 Task: Create new invoice with Date Opened :15-Apr-23, Select Customer: Masala Wok Indian + Asian Fare, Terms: Payment Term 1. Make invoice entry for item-1 with Date: 15-Apr-23, Description: Hersheys Cookies n Creme King Size, Action: Material, Income Account: Income:Sales, Quantity: 8, Unit Price: 6.8, Discount %: 6. Make entry for item-2 with Date: 15-Apr-23, Description: Nongshim Beef Noodle Bowl_x000D_
, Action: Material, Income Account: Income:Sales, Quantity: 1, Unit Price: 20.3, Discount %: 9. Make entry for item-3 with Date: 15-Apr-23, Description: Grandmas Chunky Chocolate Chip Cookie_x000D_
, Action: Material, Income Account: Income:Sales, Quantity: 1, Unit Price: 21.3, Discount %: 11. Write Notes: Looking forward to serving you again.. Post Invoice with Post Date: 15-Apr-23, Post to Accounts: Assets:Accounts Receivable. Pay / Process Payment with Transaction Date: 15-May-23, Amount: 88.566, Transfer Account: Checking Account. Print Invoice, display notes by going to Option, then go to Display Tab and check Invoice Notes.
Action: Mouse moved to (143, 75)
Screenshot: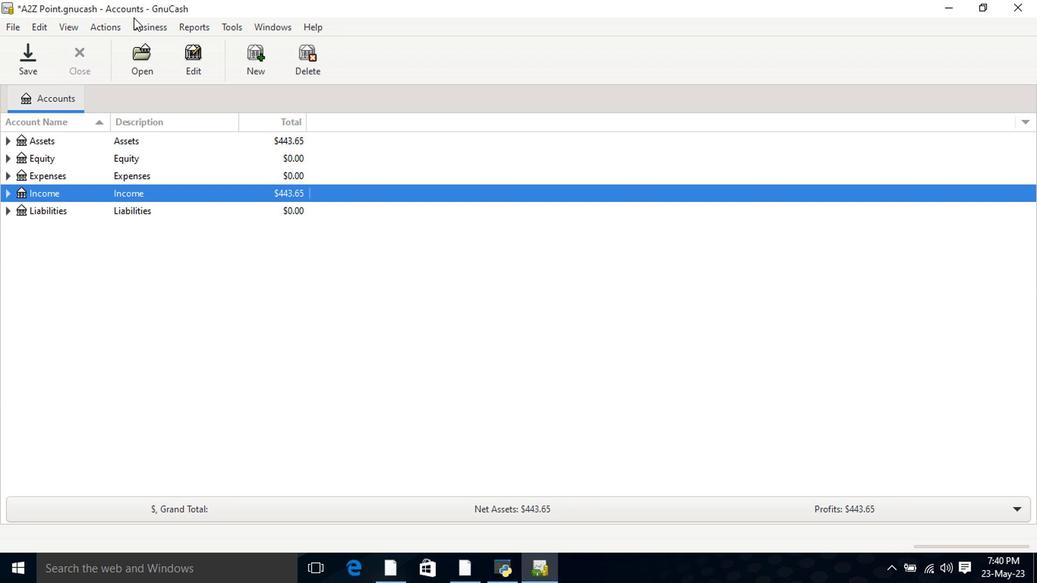 
Action: Mouse pressed left at (143, 75)
Screenshot: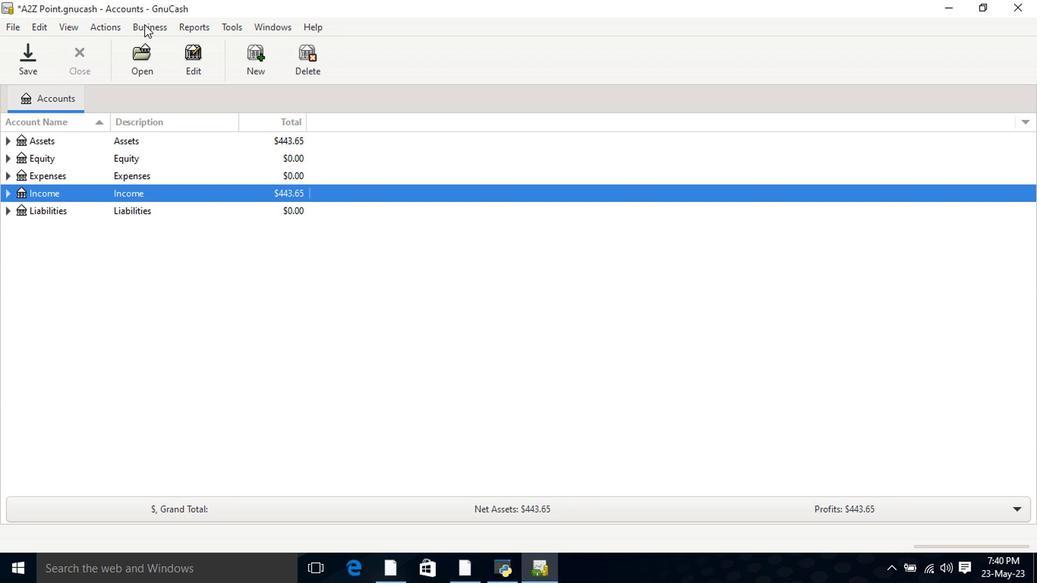 
Action: Mouse moved to (355, 145)
Screenshot: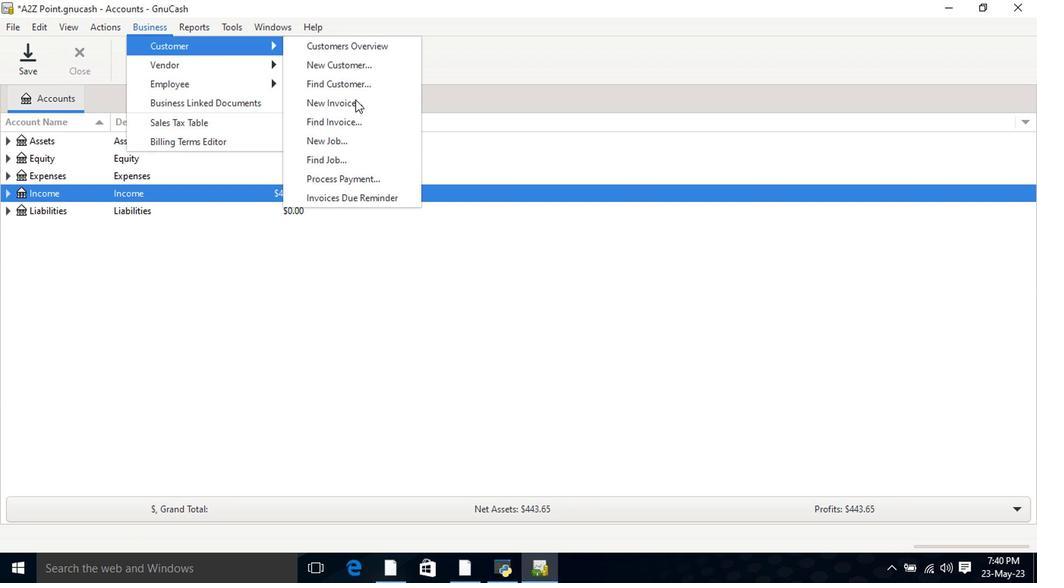 
Action: Mouse pressed left at (355, 145)
Screenshot: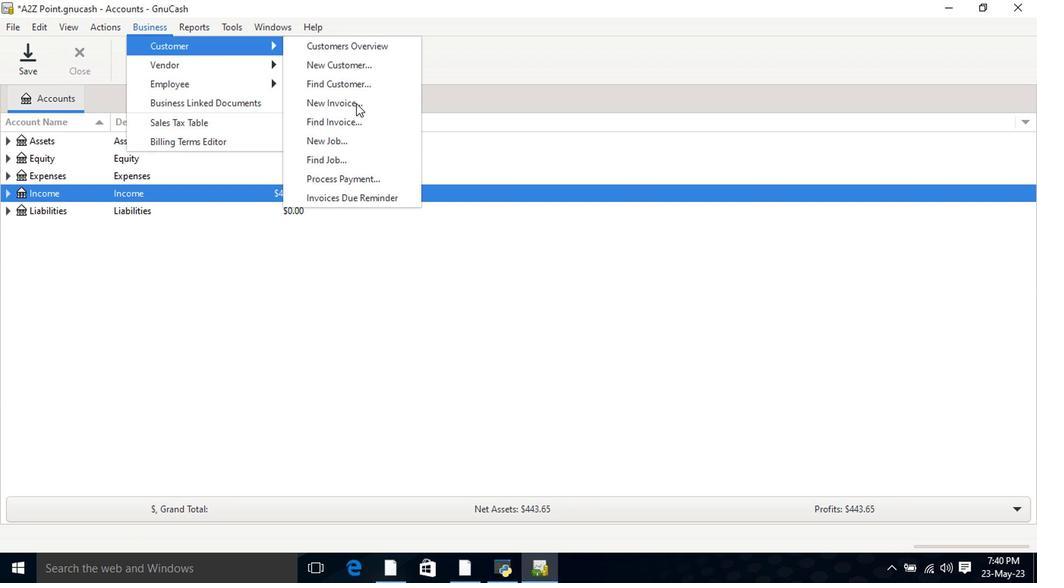 
Action: Mouse moved to (618, 251)
Screenshot: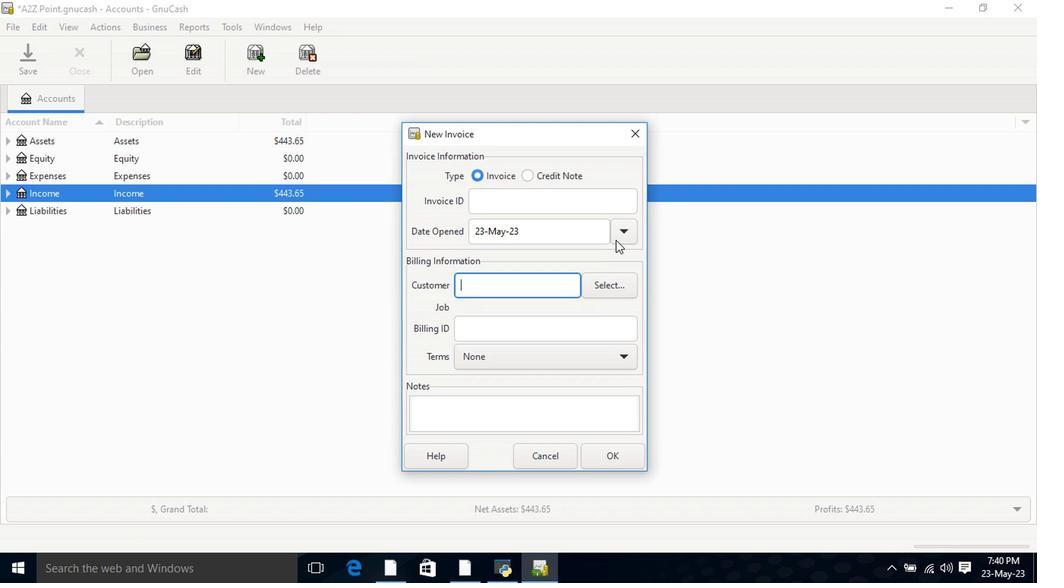 
Action: Mouse pressed left at (618, 251)
Screenshot: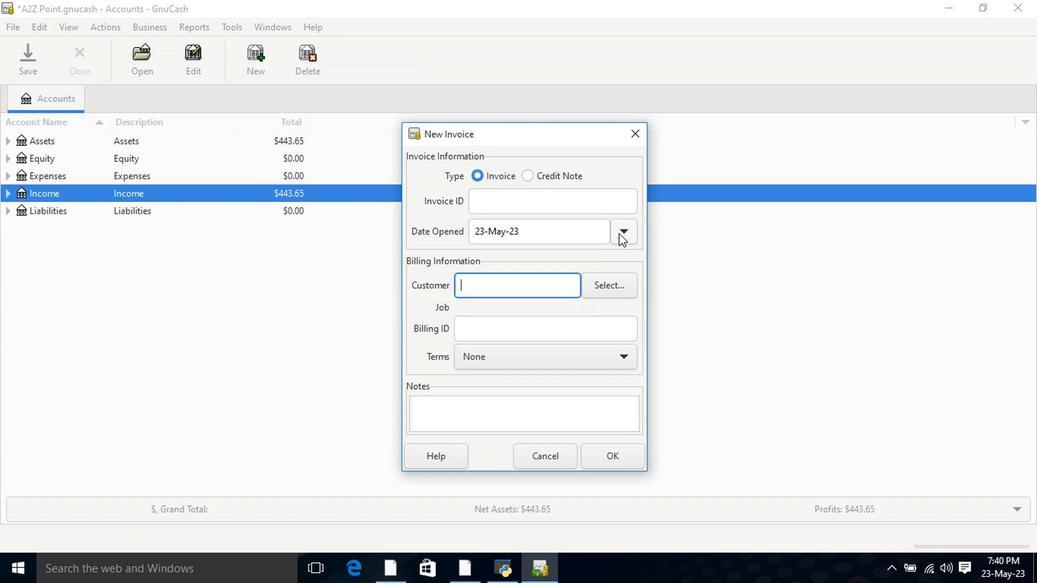
Action: Mouse moved to (506, 265)
Screenshot: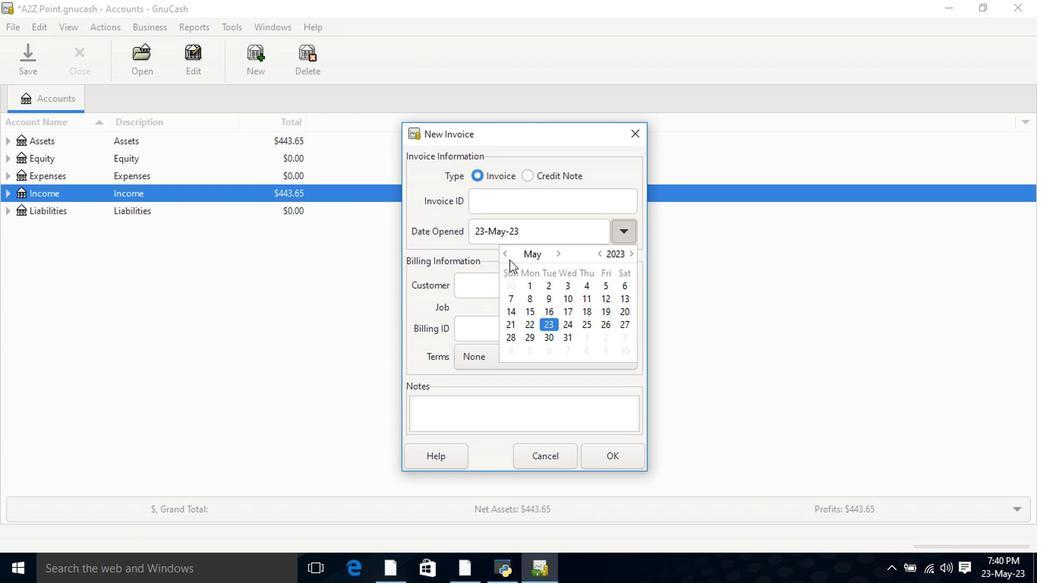 
Action: Mouse pressed left at (506, 265)
Screenshot: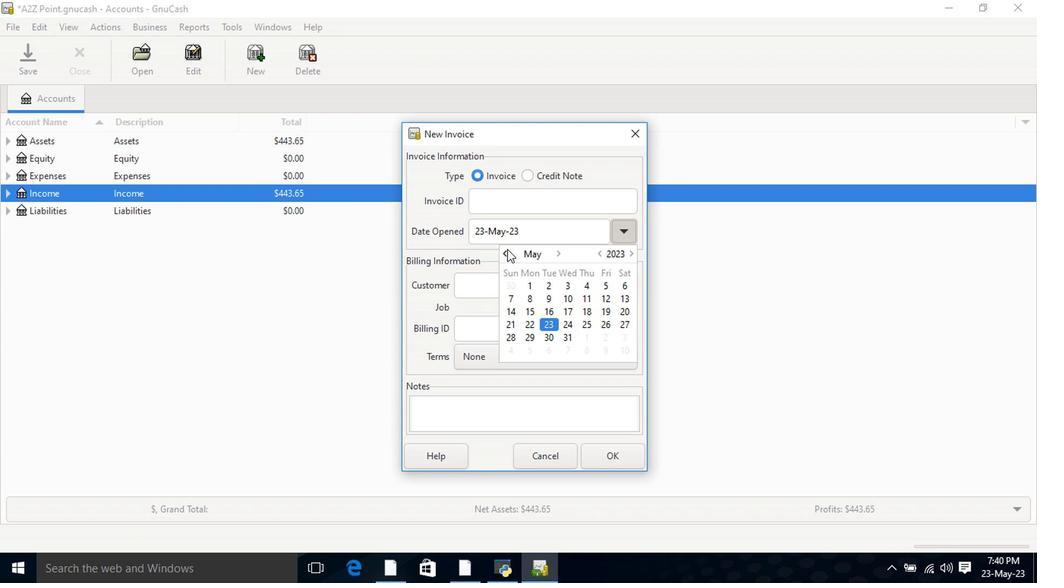 
Action: Mouse moved to (628, 314)
Screenshot: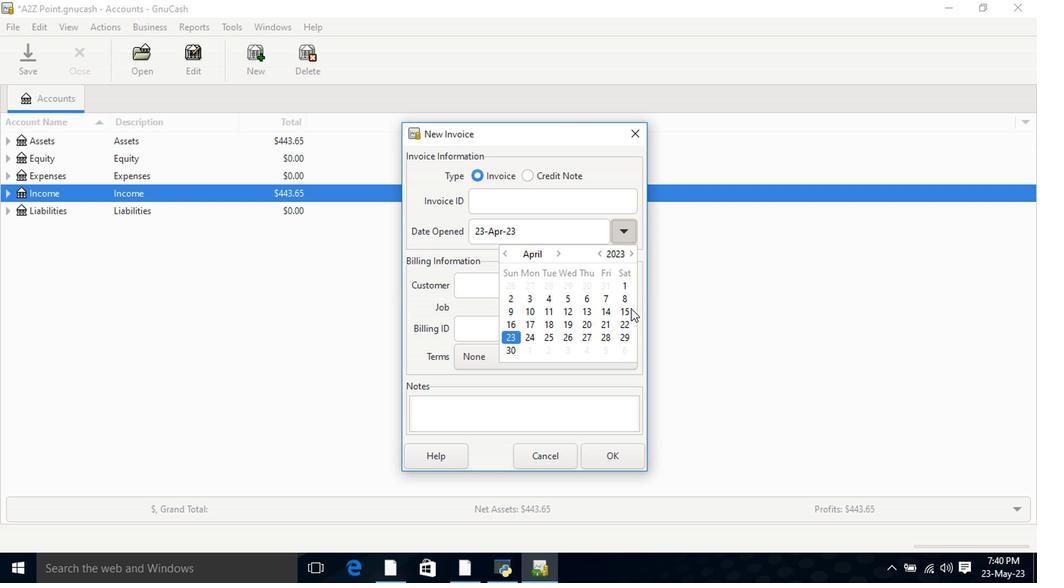
Action: Mouse pressed left at (628, 314)
Screenshot: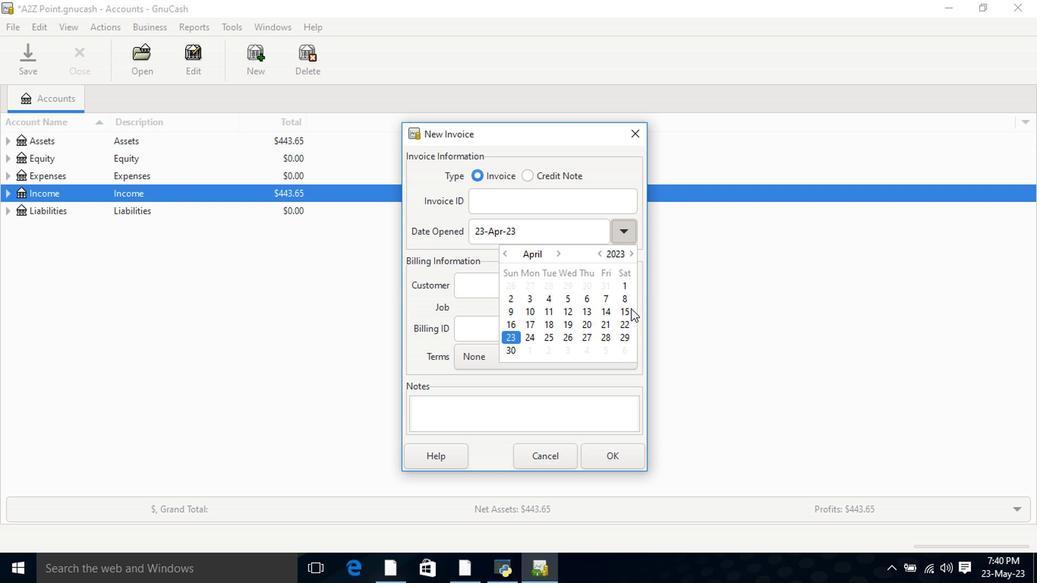 
Action: Mouse pressed left at (628, 314)
Screenshot: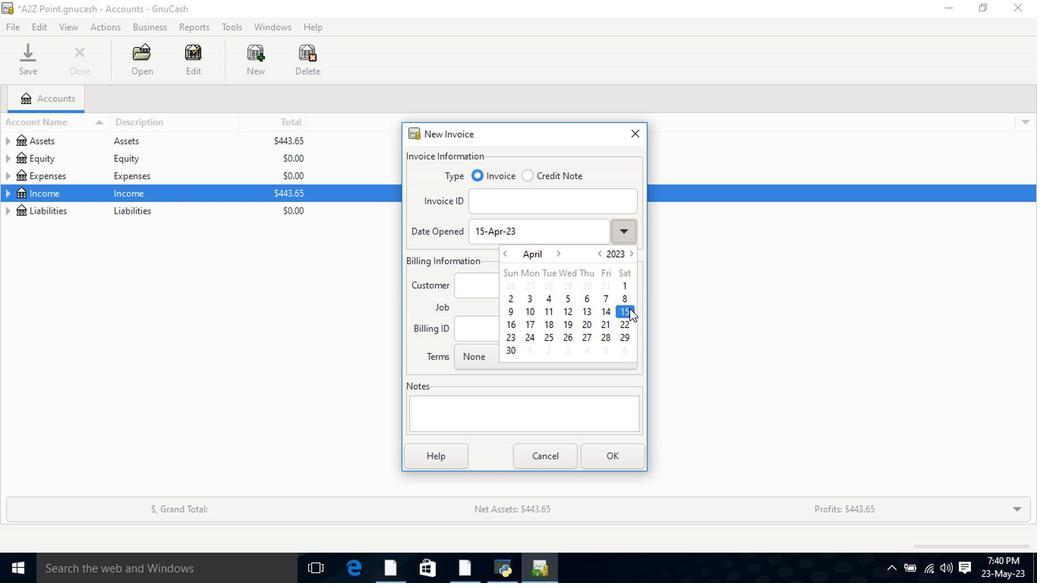 
Action: Mouse moved to (508, 298)
Screenshot: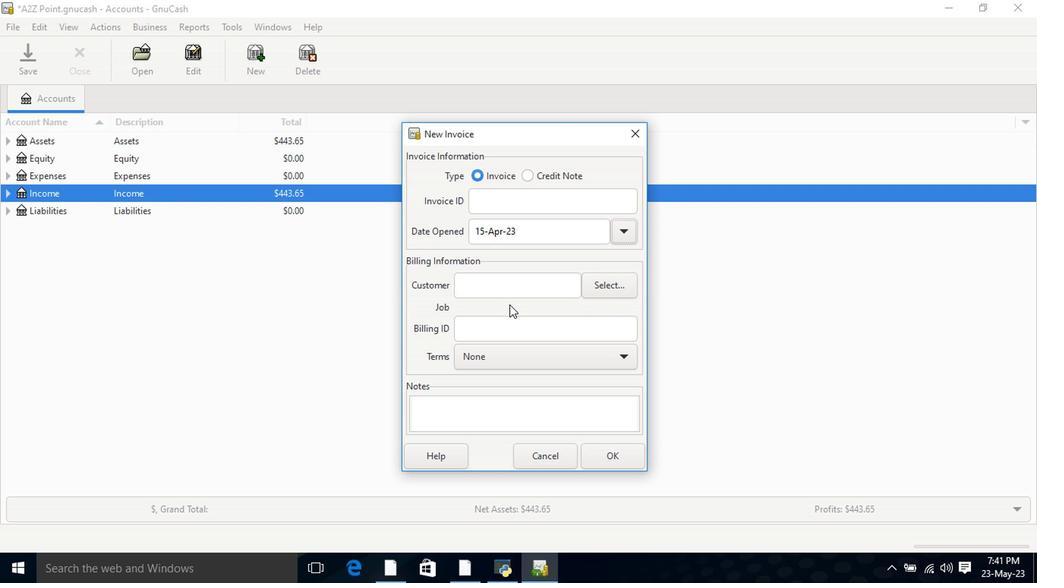 
Action: Mouse pressed left at (508, 298)
Screenshot: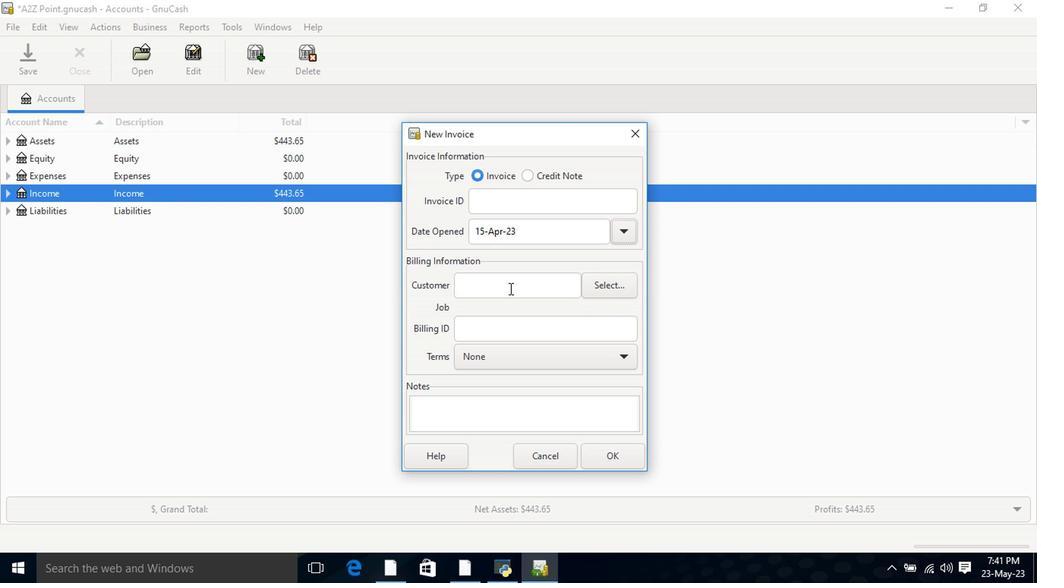 
Action: Key pressed <Key.shift>Masala
Screenshot: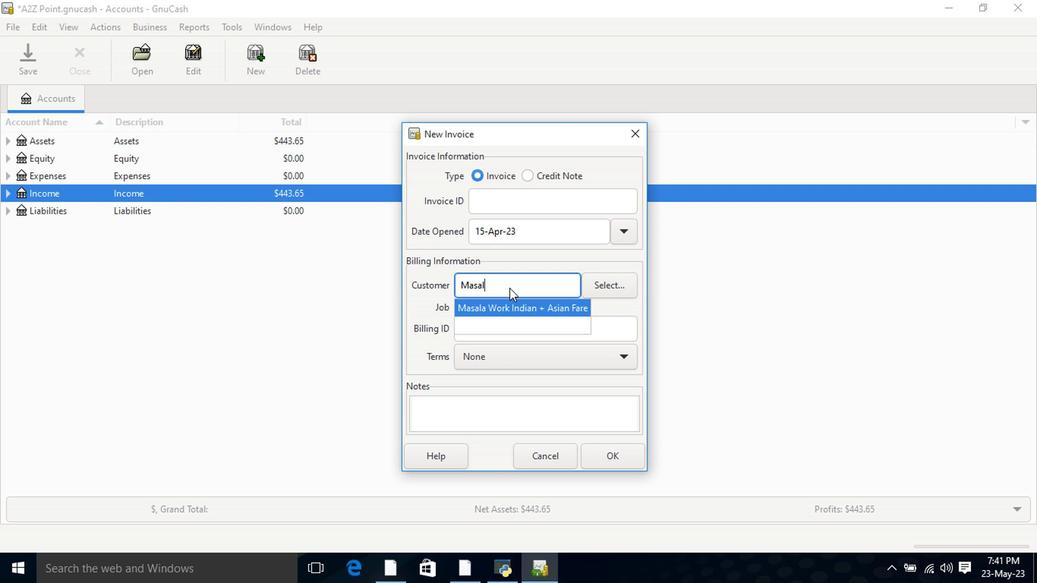 
Action: Mouse moved to (520, 310)
Screenshot: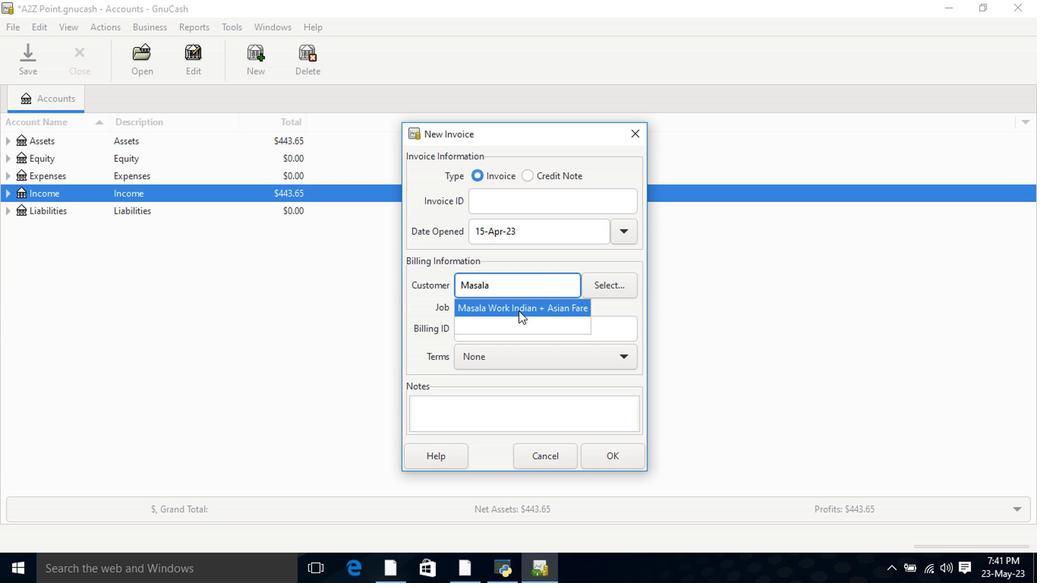 
Action: Mouse pressed left at (520, 310)
Screenshot: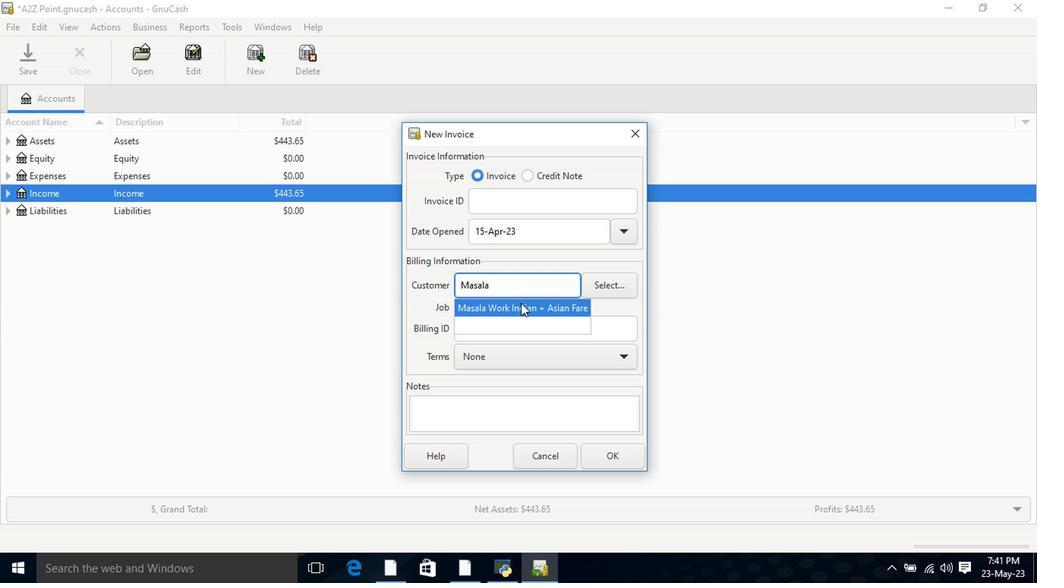 
Action: Mouse moved to (524, 370)
Screenshot: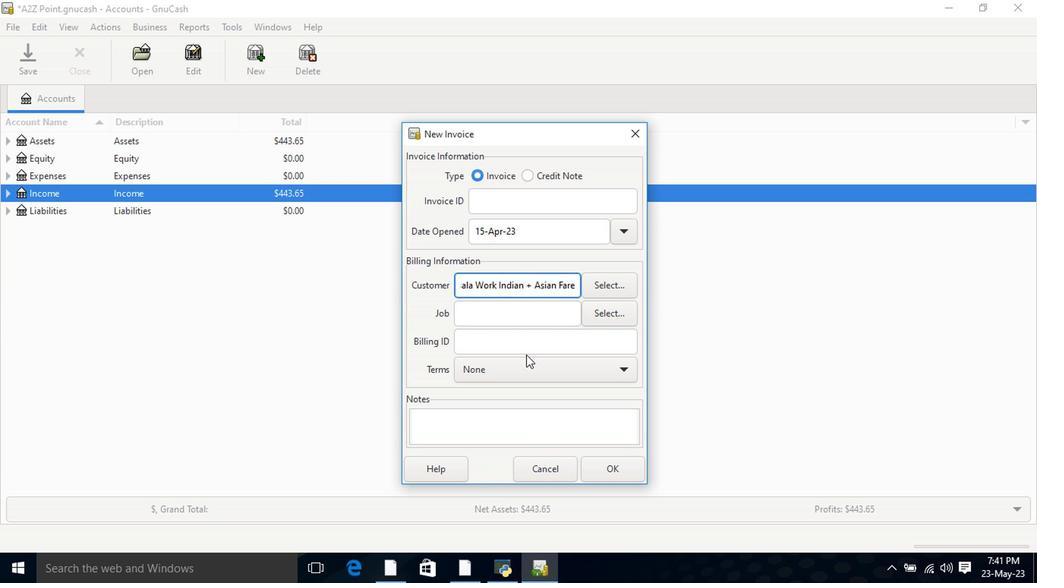 
Action: Mouse pressed left at (524, 370)
Screenshot: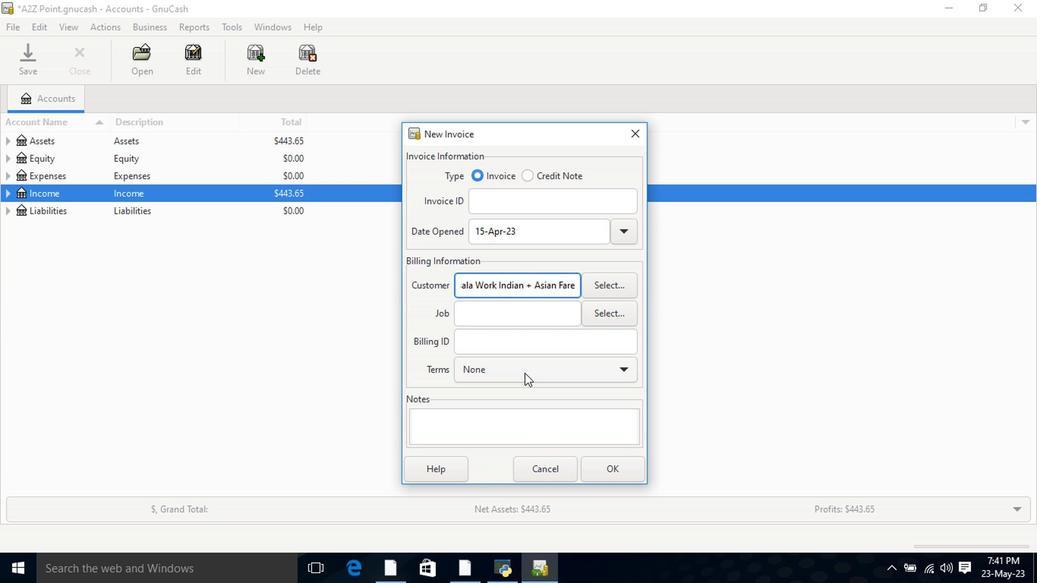 
Action: Mouse moved to (520, 393)
Screenshot: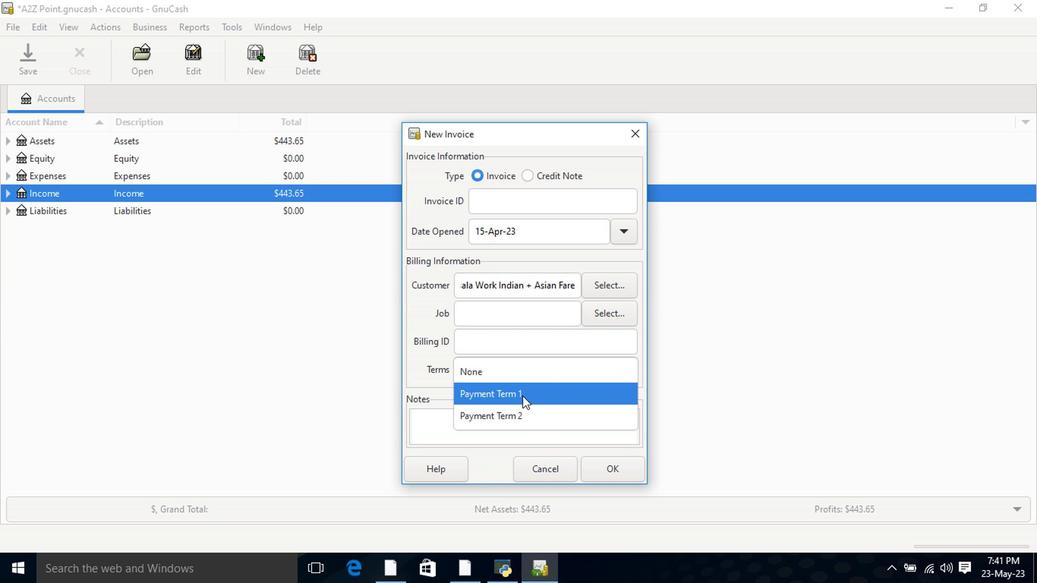 
Action: Mouse pressed left at (520, 393)
Screenshot: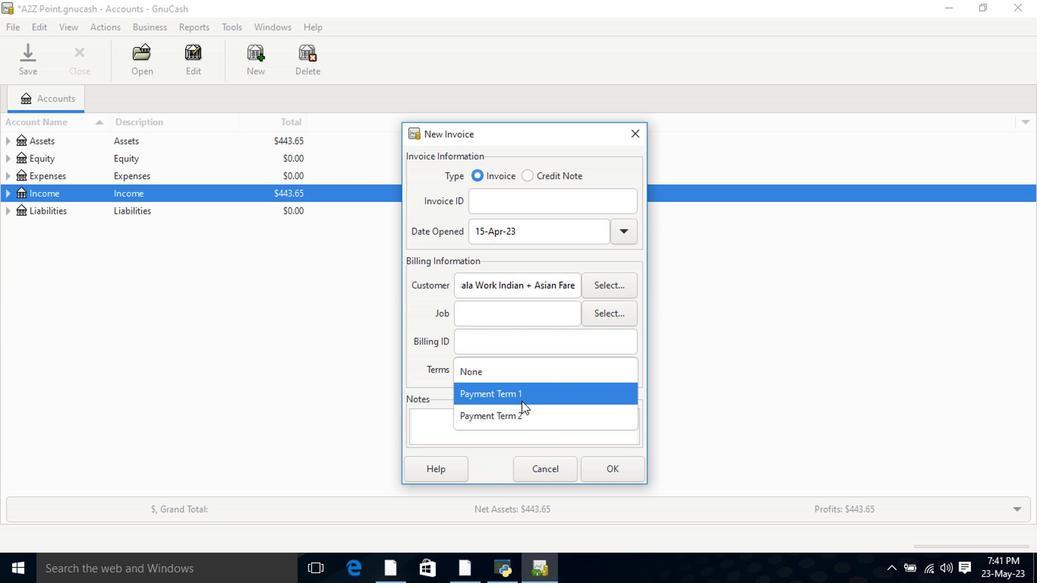 
Action: Mouse moved to (624, 450)
Screenshot: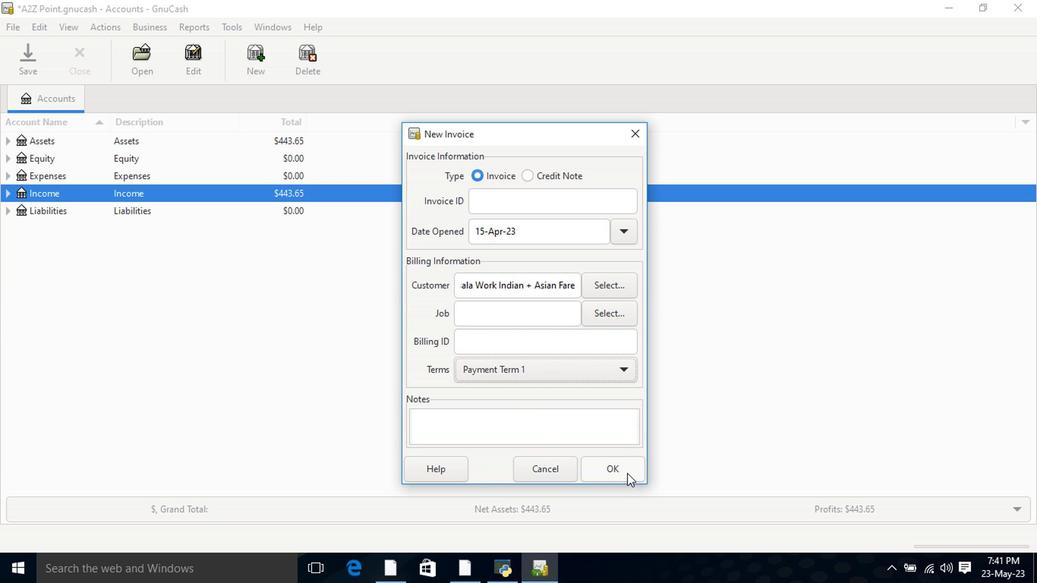 
Action: Mouse pressed left at (624, 450)
Screenshot: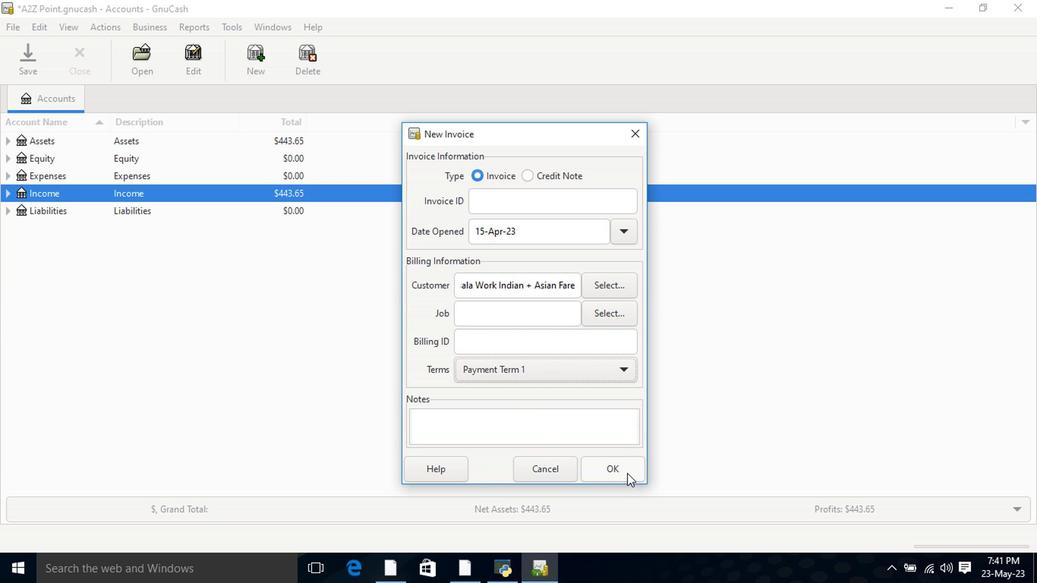 
Action: Mouse moved to (59, 305)
Screenshot: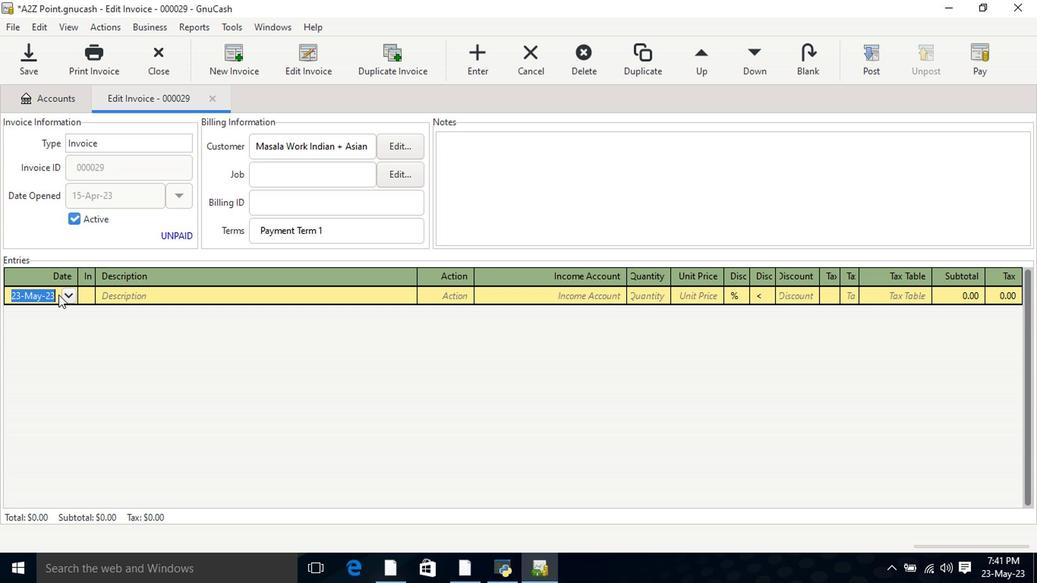 
Action: Mouse pressed left at (59, 305)
Screenshot: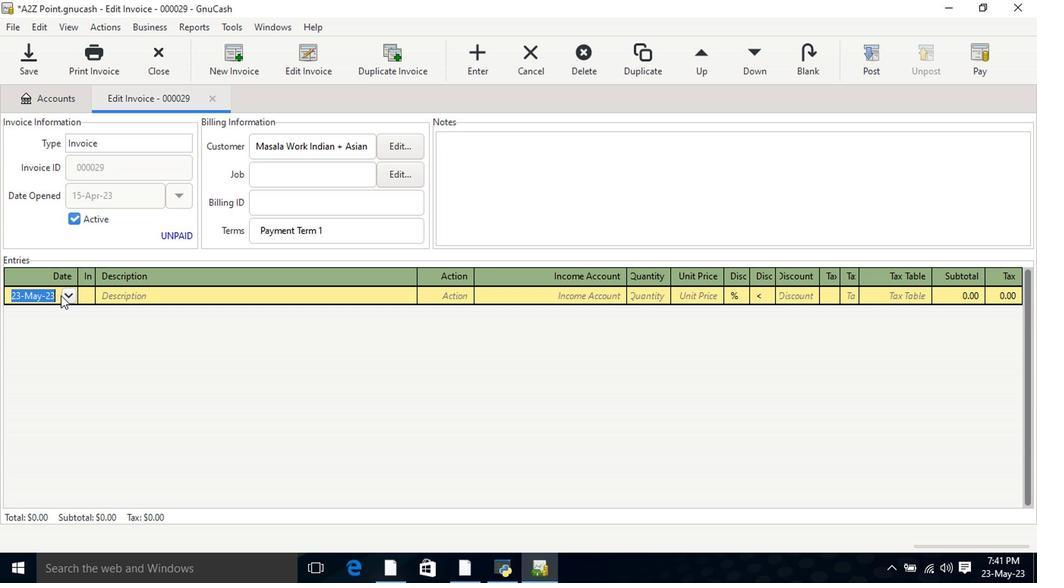 
Action: Mouse moved to (3, 319)
Screenshot: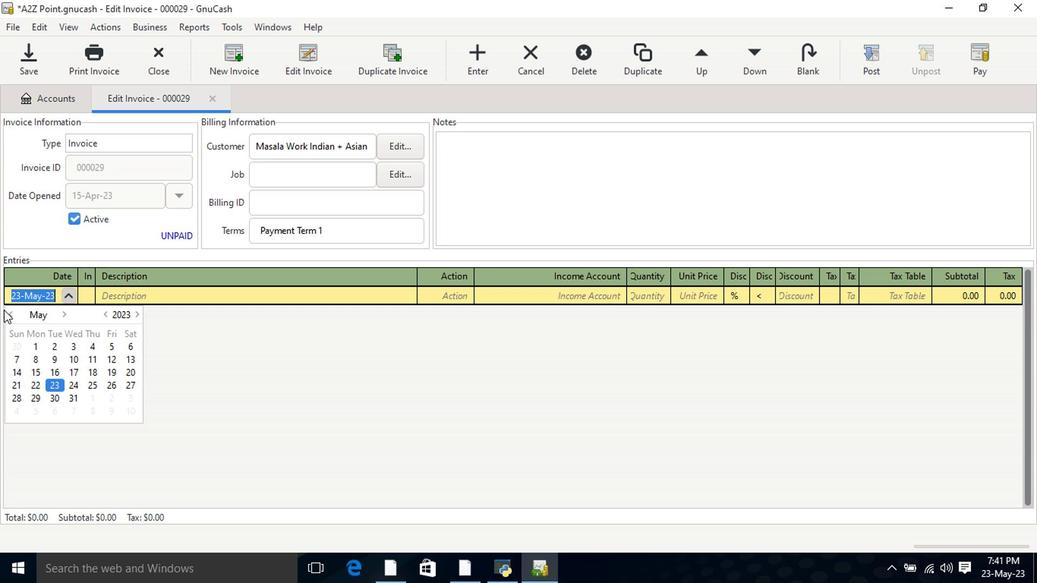 
Action: Mouse pressed left at (3, 319)
Screenshot: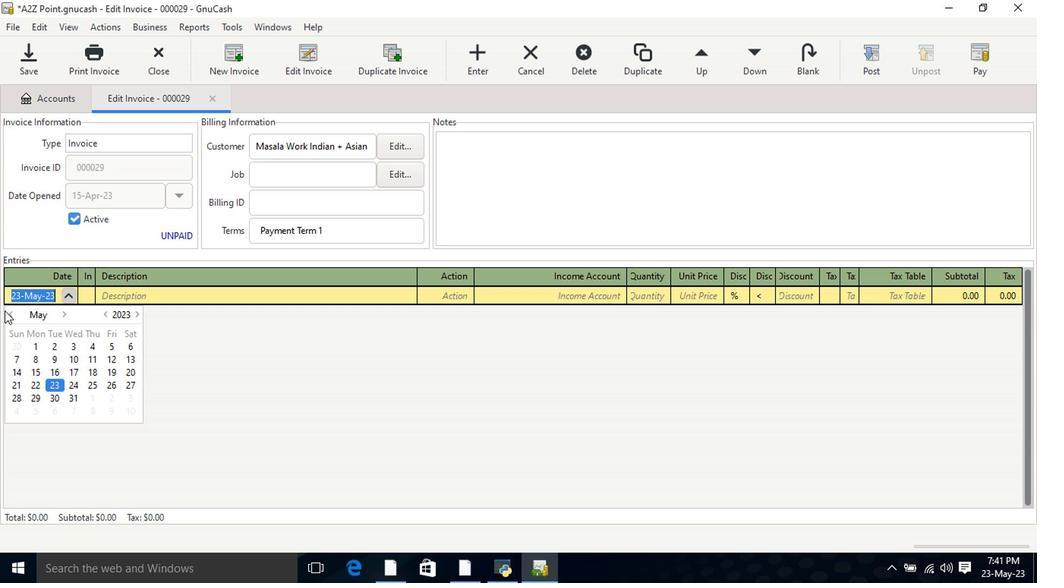 
Action: Mouse moved to (9, 320)
Screenshot: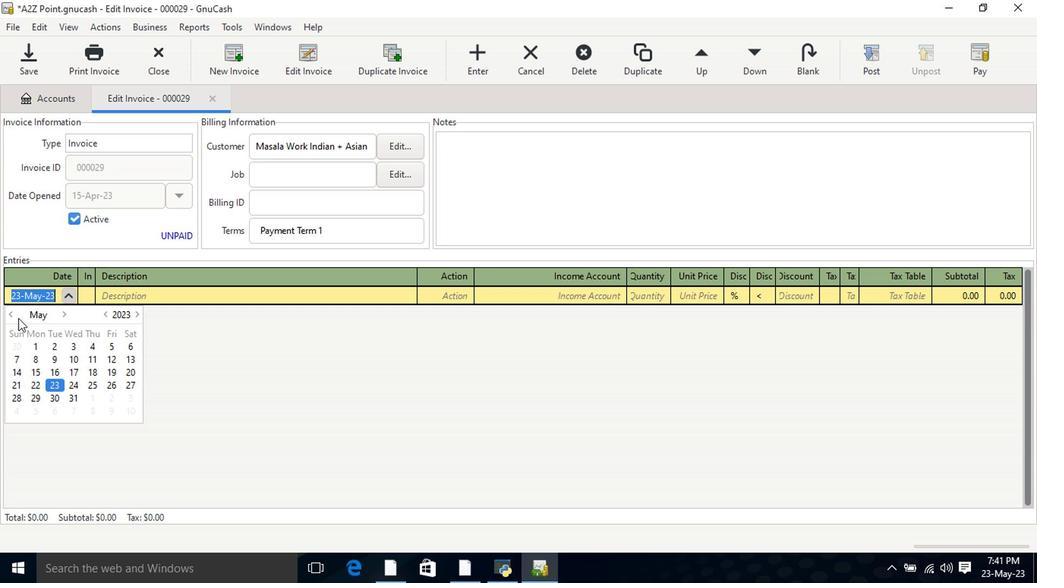 
Action: Mouse pressed left at (9, 320)
Screenshot: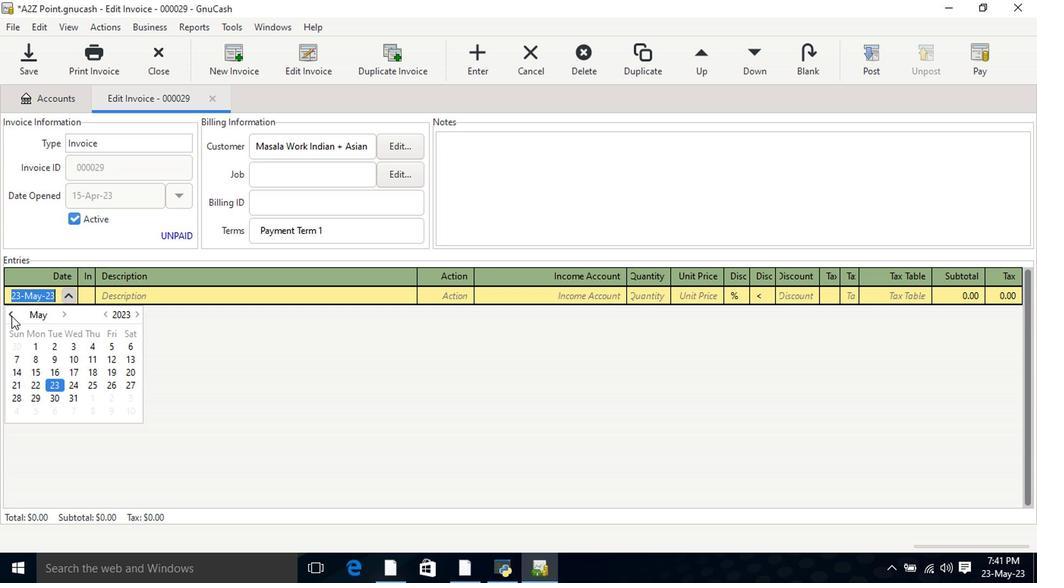 
Action: Mouse moved to (123, 367)
Screenshot: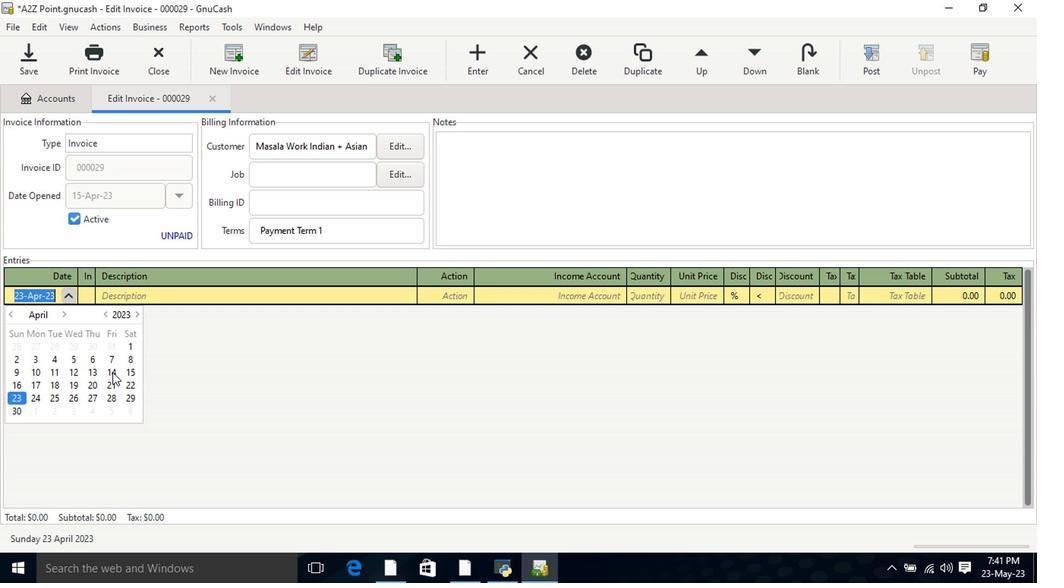 
Action: Mouse pressed left at (123, 367)
Screenshot: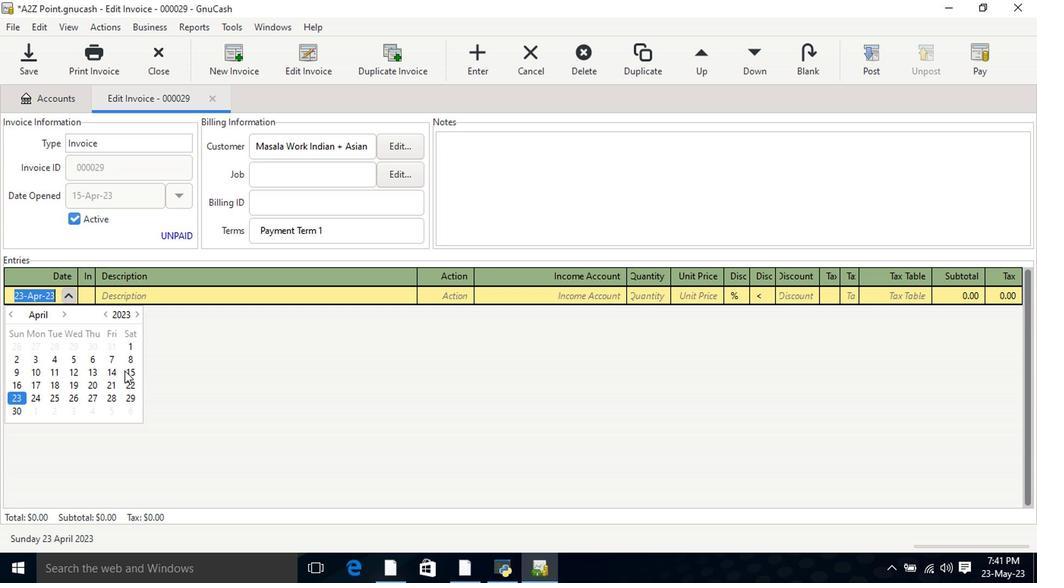 
Action: Mouse pressed left at (123, 367)
Screenshot: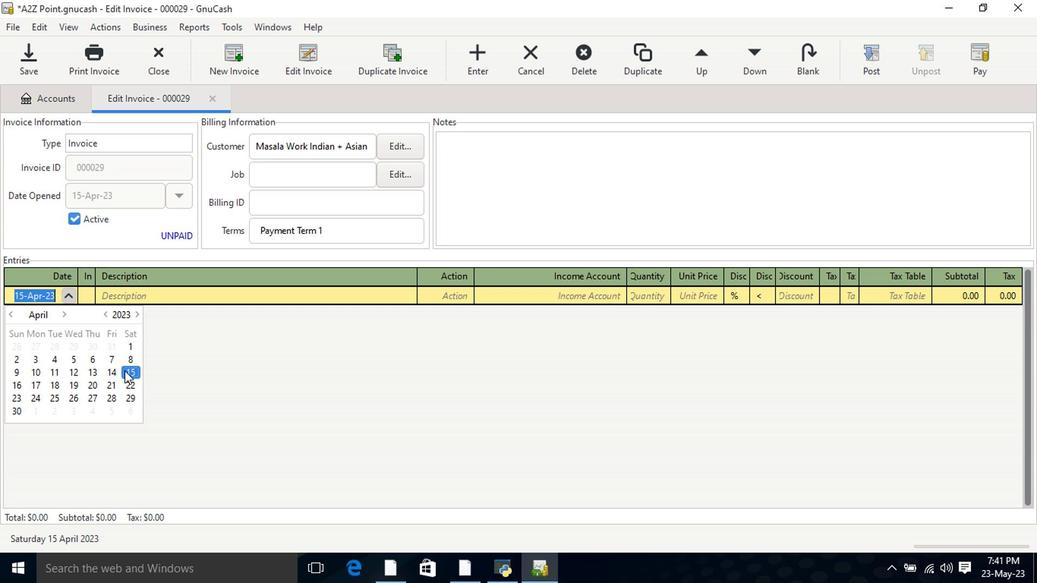 
Action: Mouse moved to (143, 309)
Screenshot: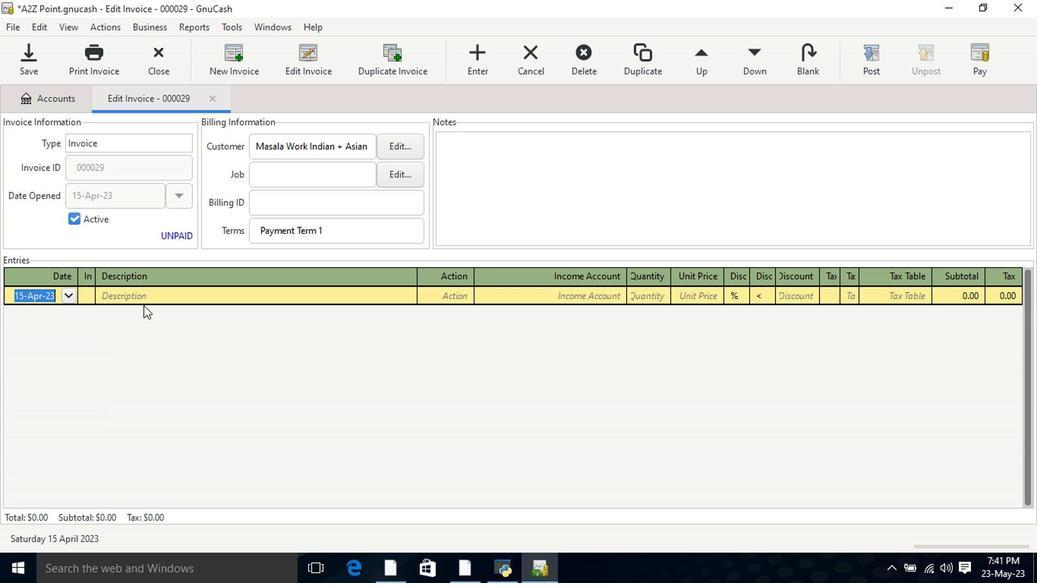 
Action: Mouse pressed left at (143, 309)
Screenshot: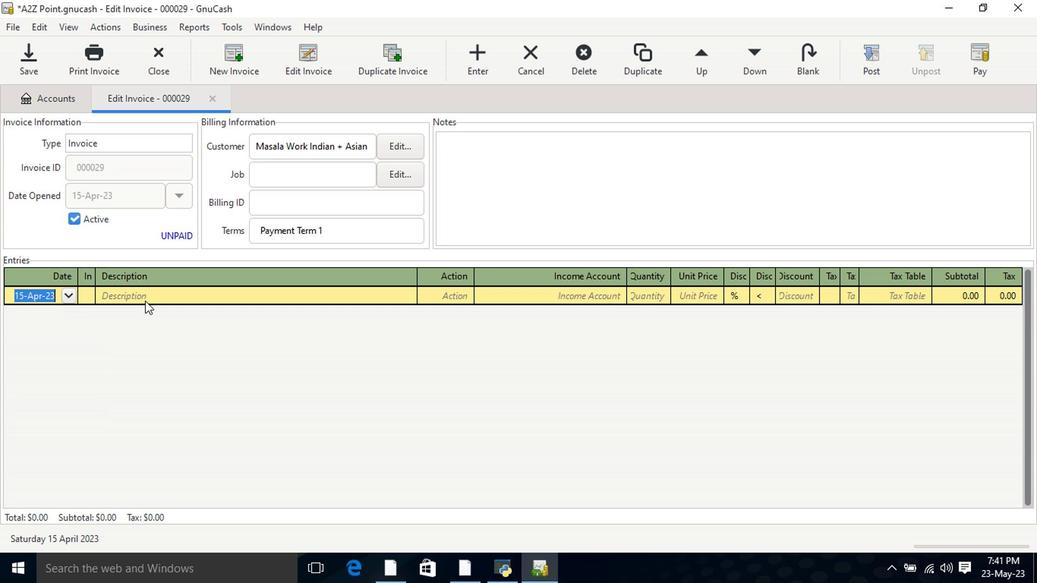 
Action: Mouse moved to (157, 316)
Screenshot: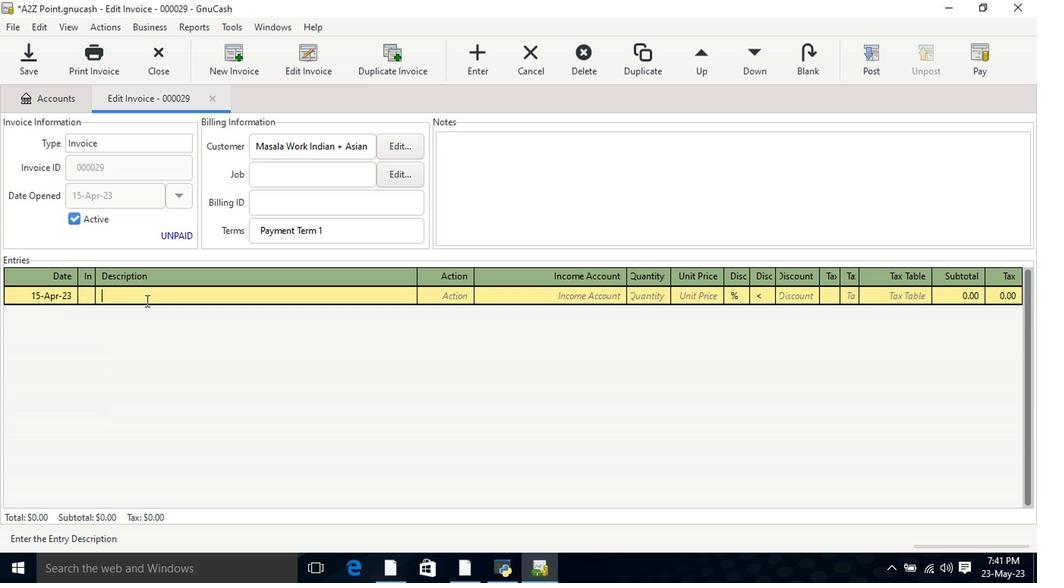 
Action: Key pressed <Key.shift>Hershey's<Key.space><Key.shift>Cookies<Key.space><Key.shift_r>"<Key.backspace>'n<Key.shift_r><Key.shift_r>'<Key.space><Key.shift>Creme<Key.space><Key.shift>King<Key.space><Key.shift>Size<Key.tab>mater<Key.tab>ico
Screenshot: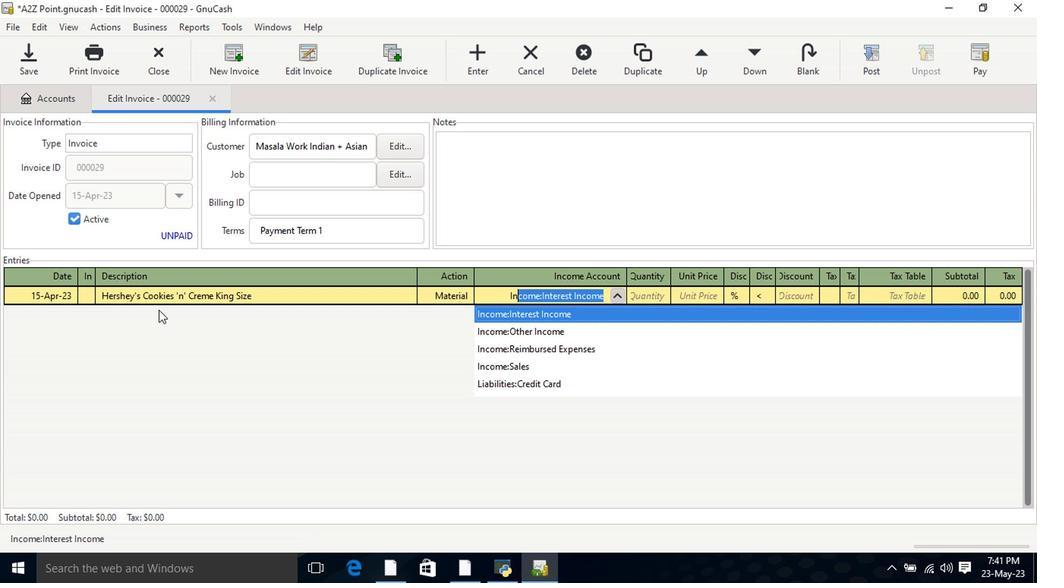 
Action: Mouse moved to (158, 316)
Screenshot: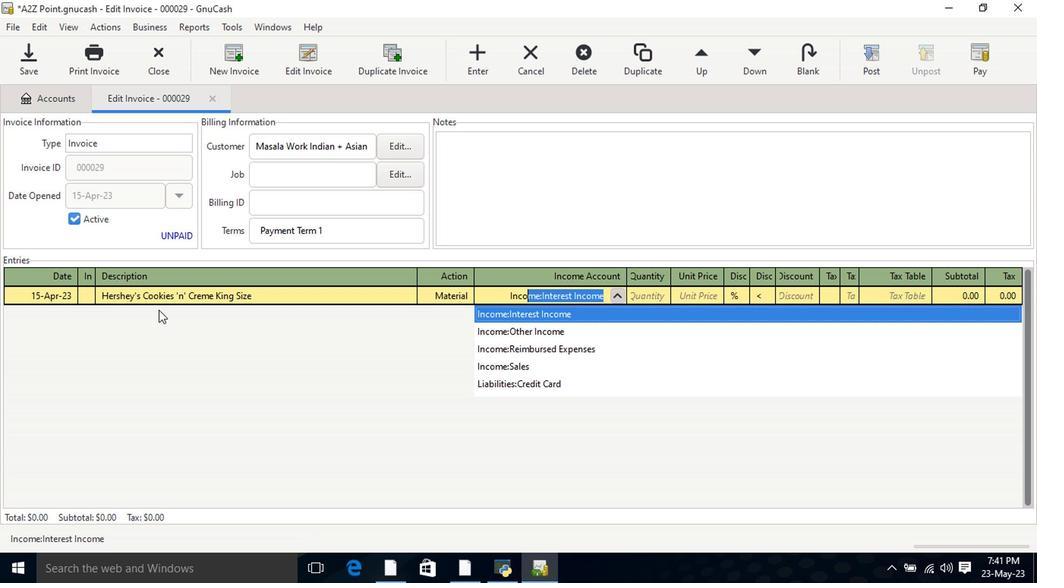 
Action: Key pressed m
Screenshot: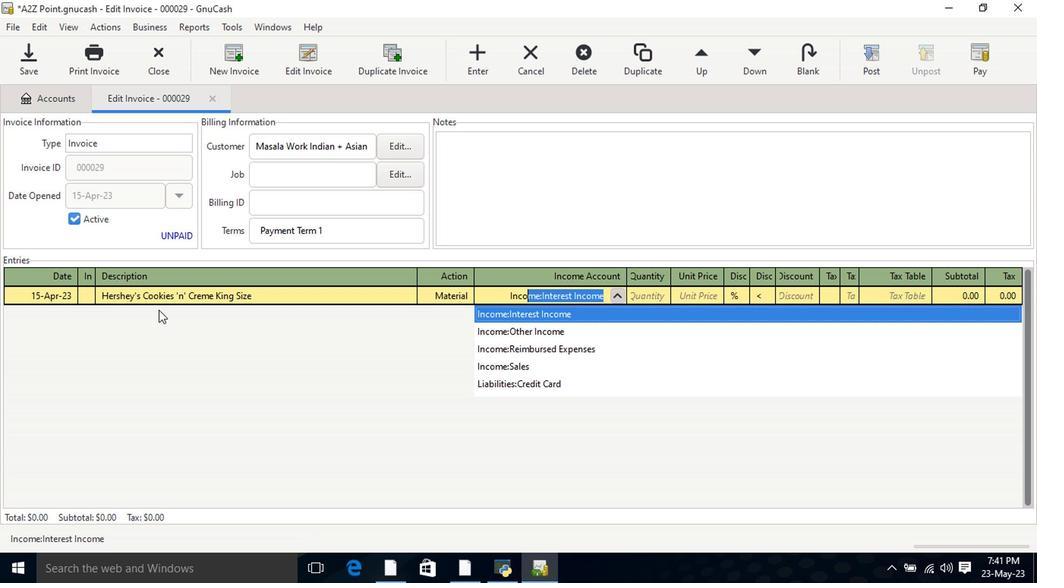 
Action: Mouse moved to (160, 318)
Screenshot: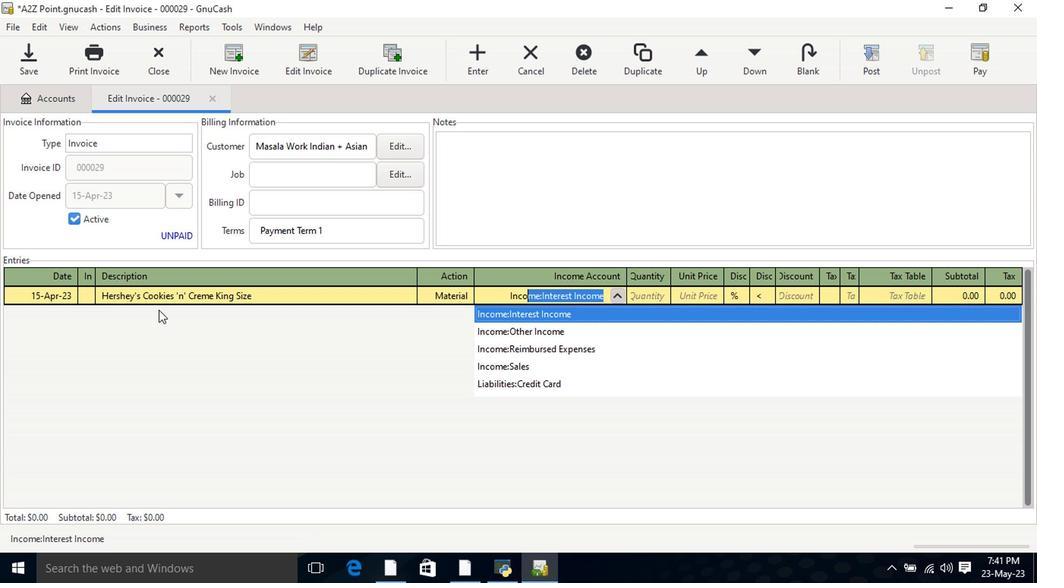
Action: Key pressed e<Key.down><Key.down><Key.down><Key.tab>8<Key.tab>6.8
Screenshot: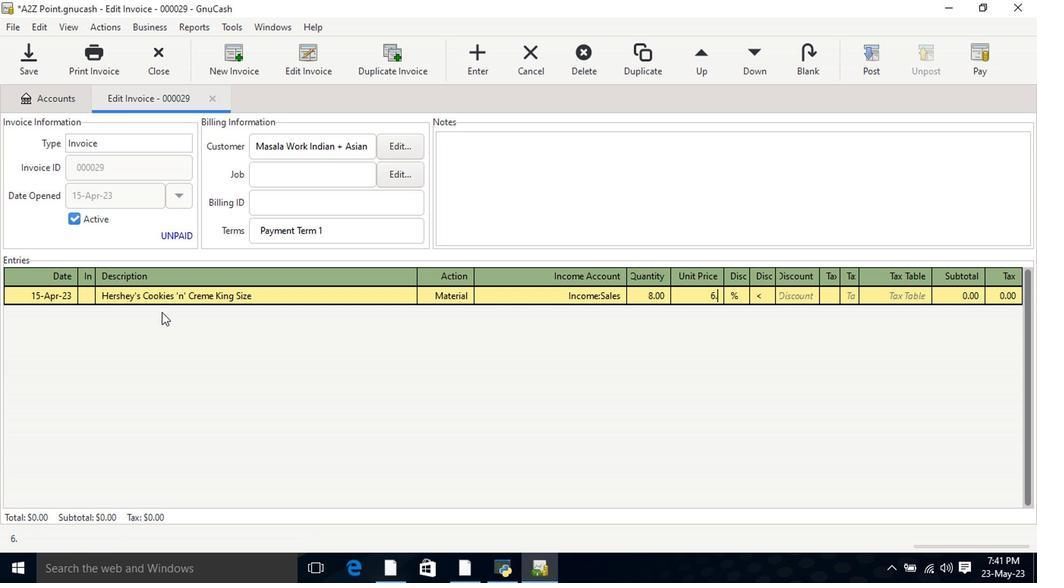 
Action: Mouse moved to (755, 305)
Screenshot: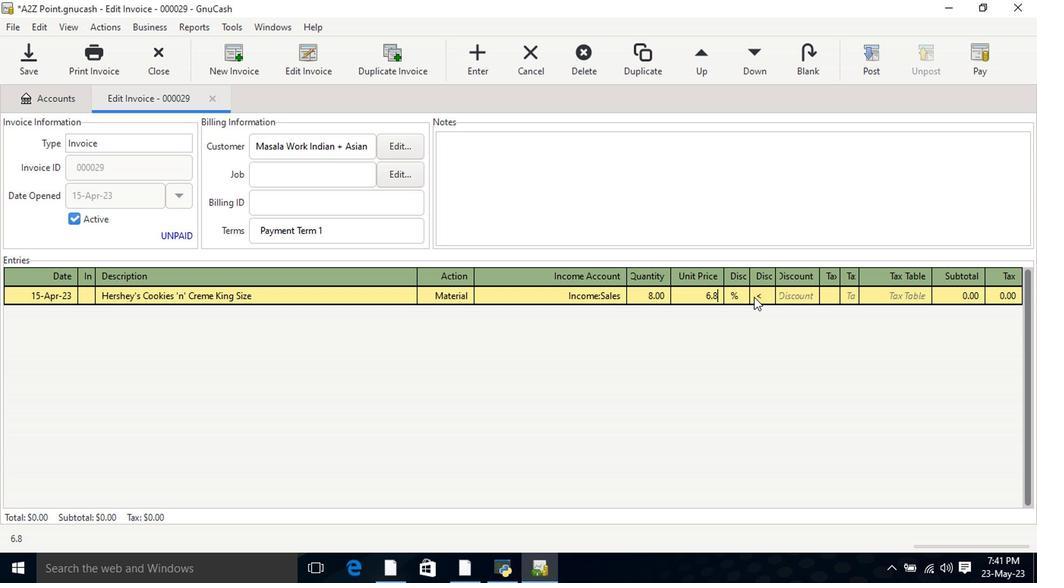 
Action: Mouse pressed left at (755, 305)
Screenshot: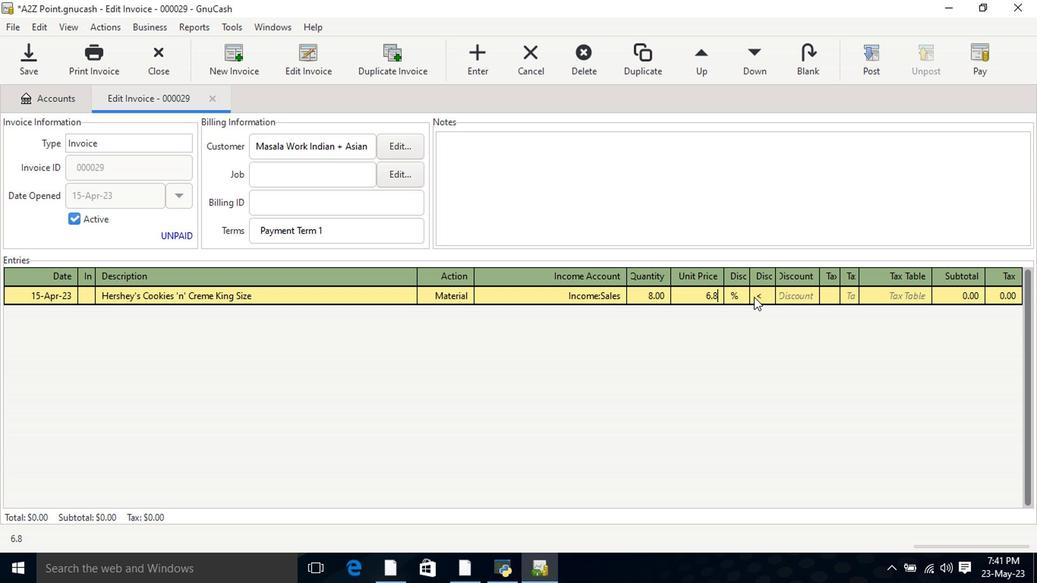 
Action: Mouse moved to (795, 298)
Screenshot: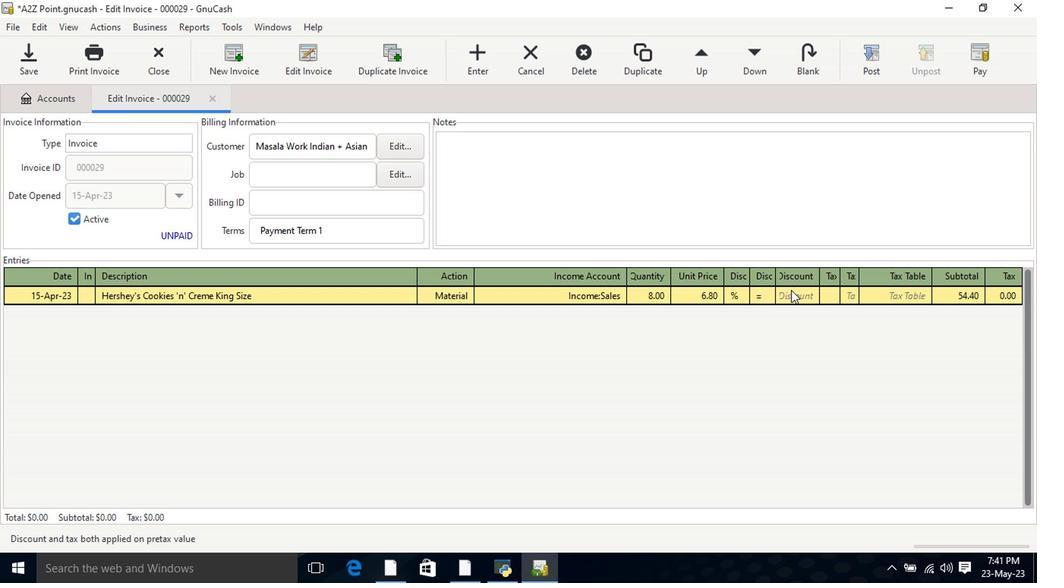 
Action: Mouse pressed left at (795, 298)
Screenshot: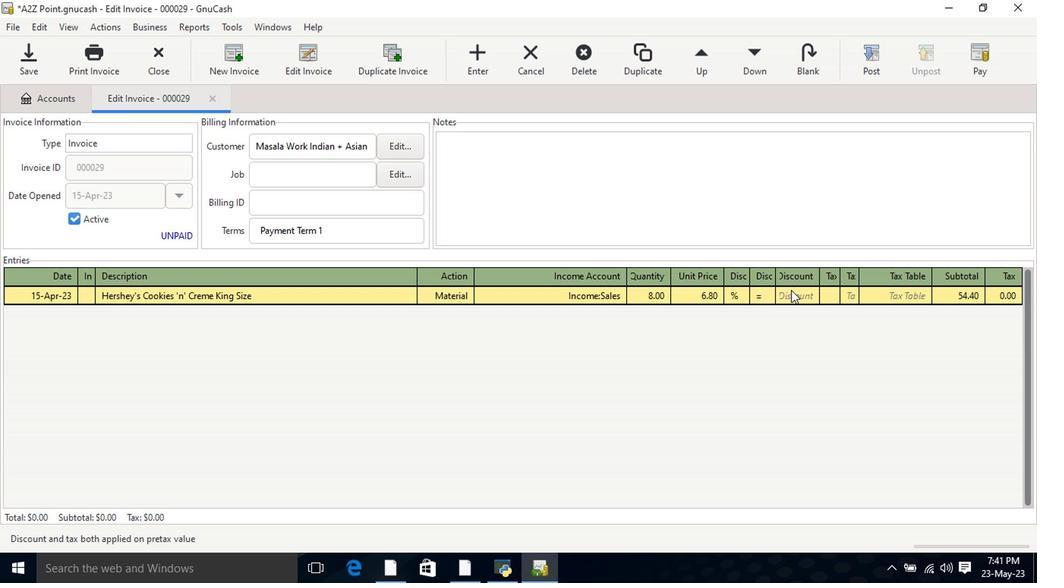 
Action: Key pressed 6<Key.tab><Key.tab><Key.shift>Nongshim<Key.space><Key.shift>Beef<Key.space><Key.shift>Noodle<Key.space><Key.shift>Bowl<Key.tab>mater<Key.tab>income<Key.down><Key.down><Key.down><Key.tab>1<Key.tab>20.3<Key.tab>
Screenshot: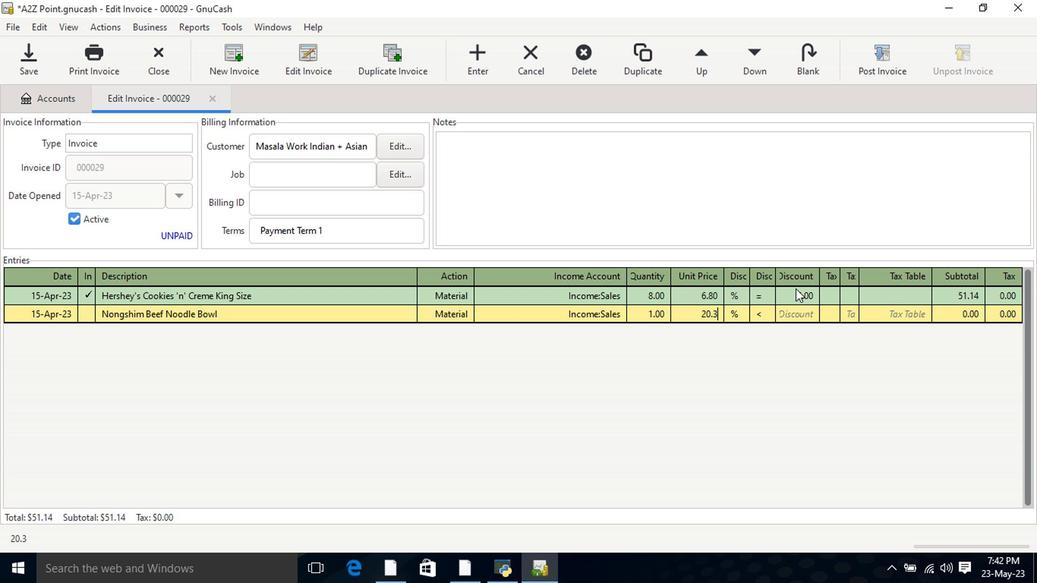 
Action: Mouse moved to (752, 331)
Screenshot: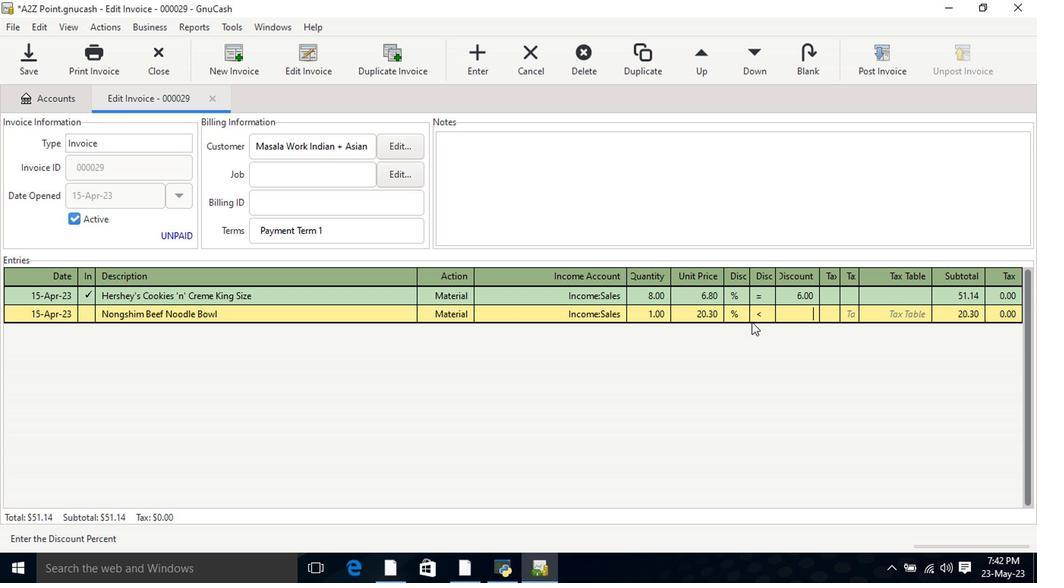 
Action: Mouse pressed left at (752, 331)
Screenshot: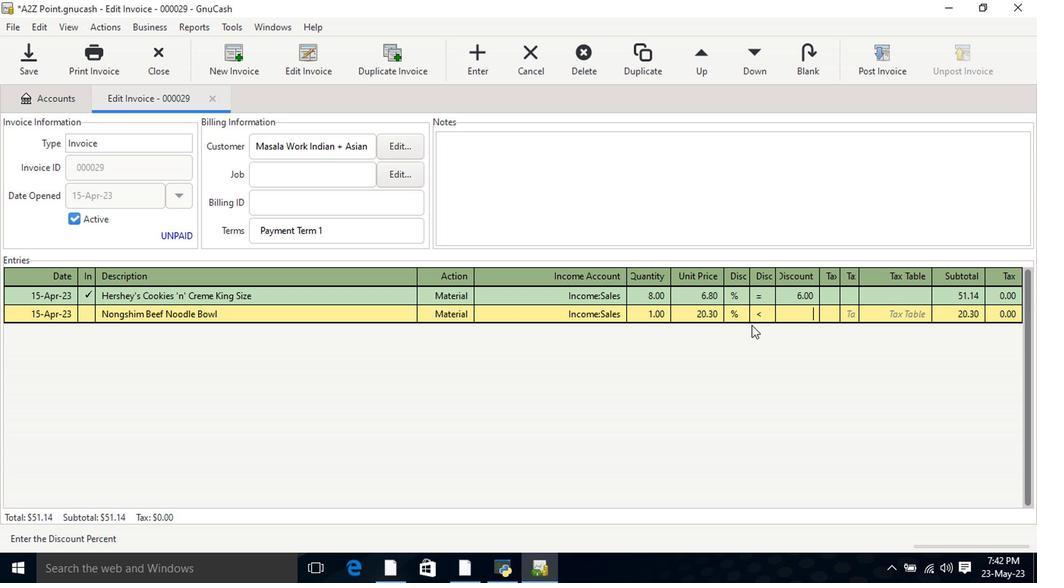
Action: Mouse moved to (755, 327)
Screenshot: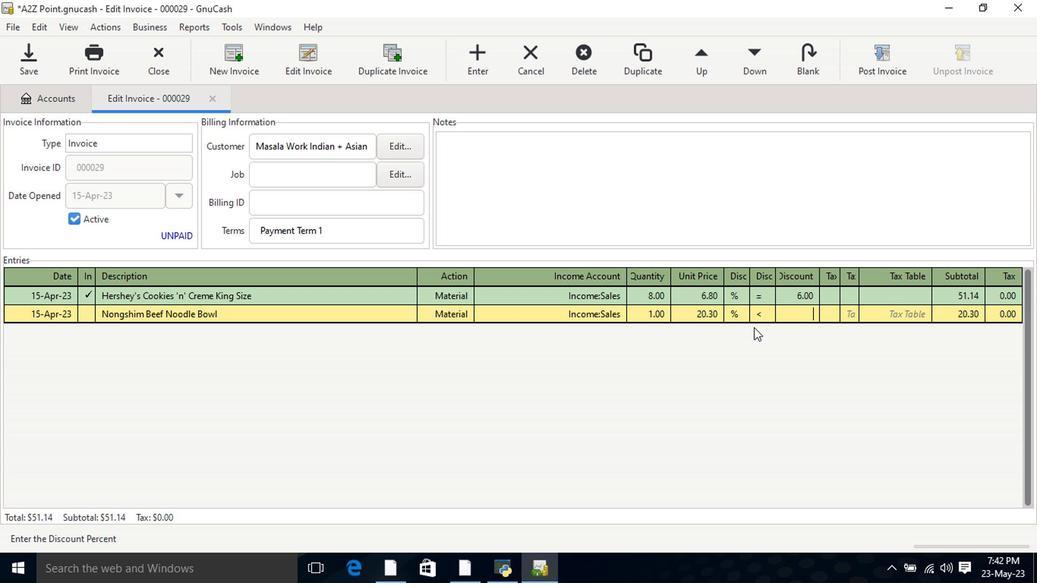 
Action: Mouse pressed left at (755, 327)
Screenshot: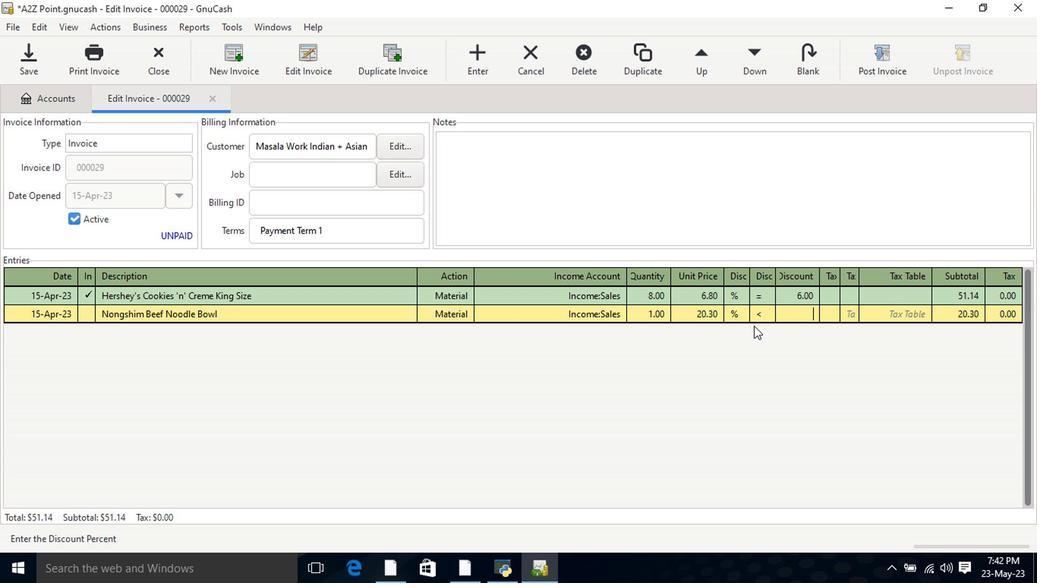 
Action: Mouse moved to (789, 318)
Screenshot: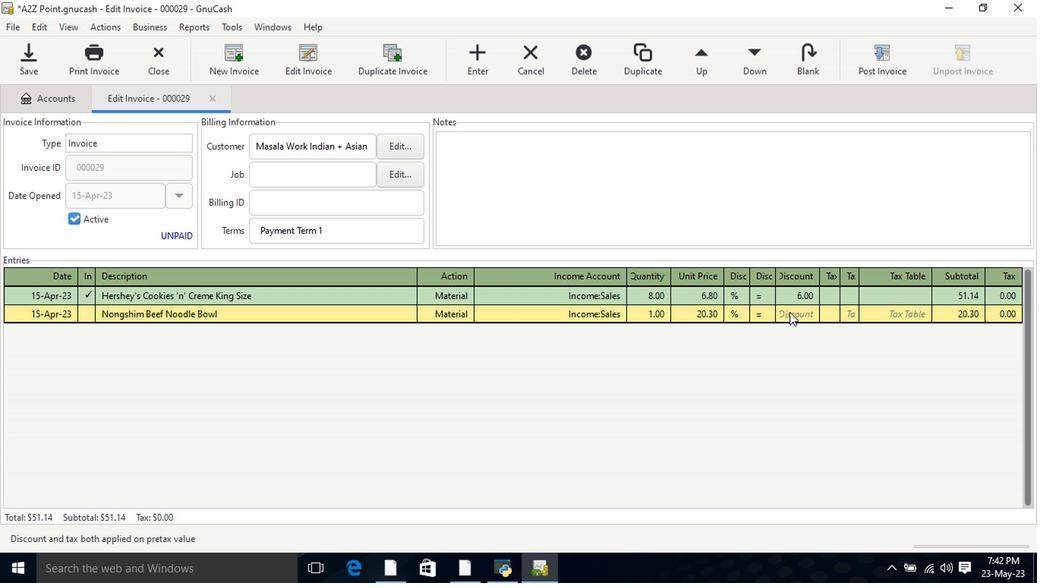 
Action: Mouse pressed left at (789, 318)
Screenshot: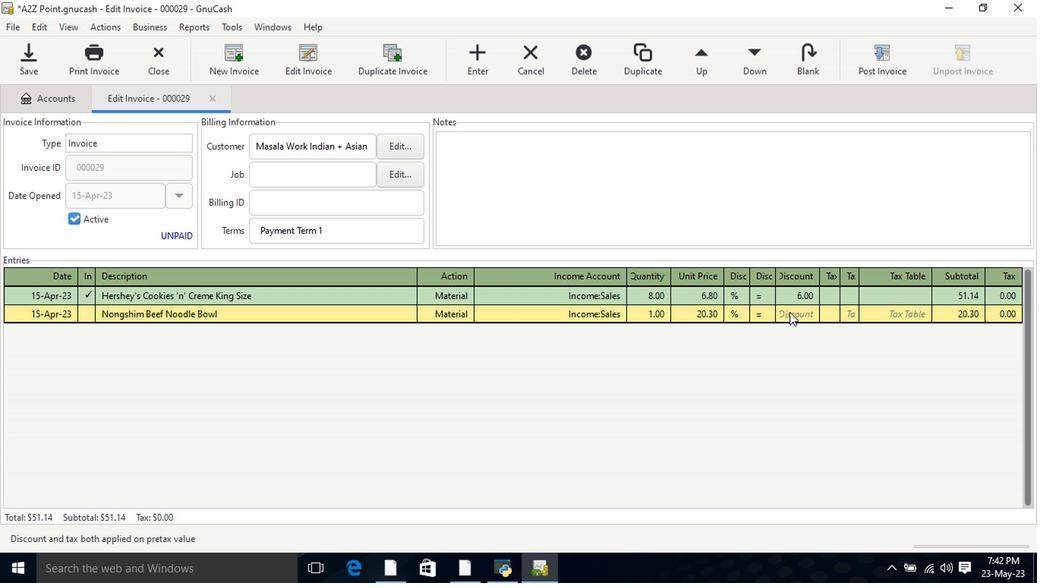
Action: Key pressed 9<Key.tab><Key.tab><Key.shift>Grandma's<Key.space><Key.shift>Chuk<Key.backspace>nck<Key.backspace><Key.backspace>ky<Key.space><Key.shift>Chocolate<Key.space><Key.shift>Chip<Key.space><Key.shift>Cake<Key.backspace><Key.backspace><Key.backspace>ookie<Key.tab>mater<Key.tab>income<Key.down><Key.down><Key.down><Key.tab>1<Key.tab>21.3<Key.tab>
Screenshot: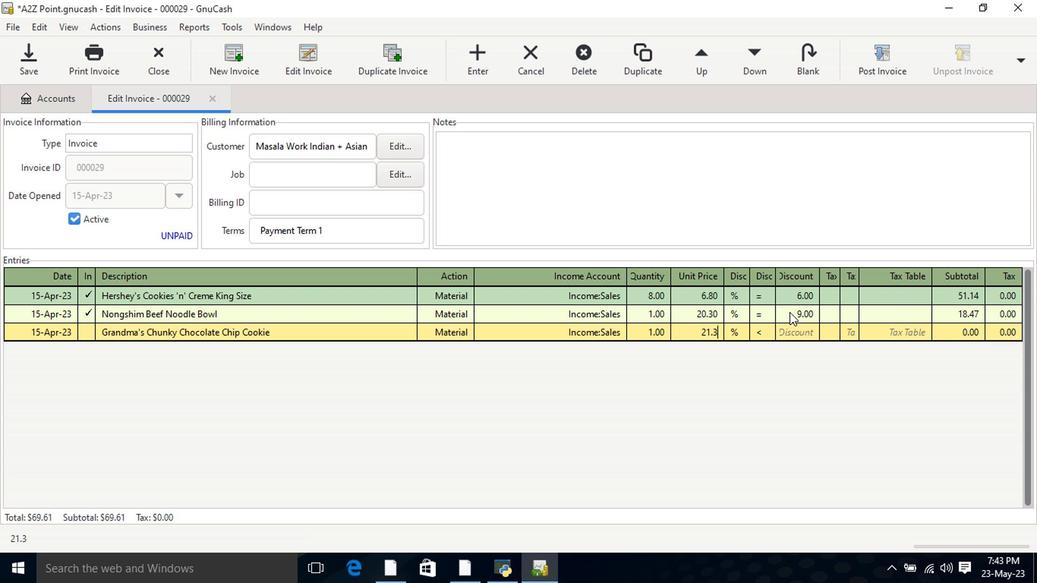 
Action: Mouse moved to (756, 339)
Screenshot: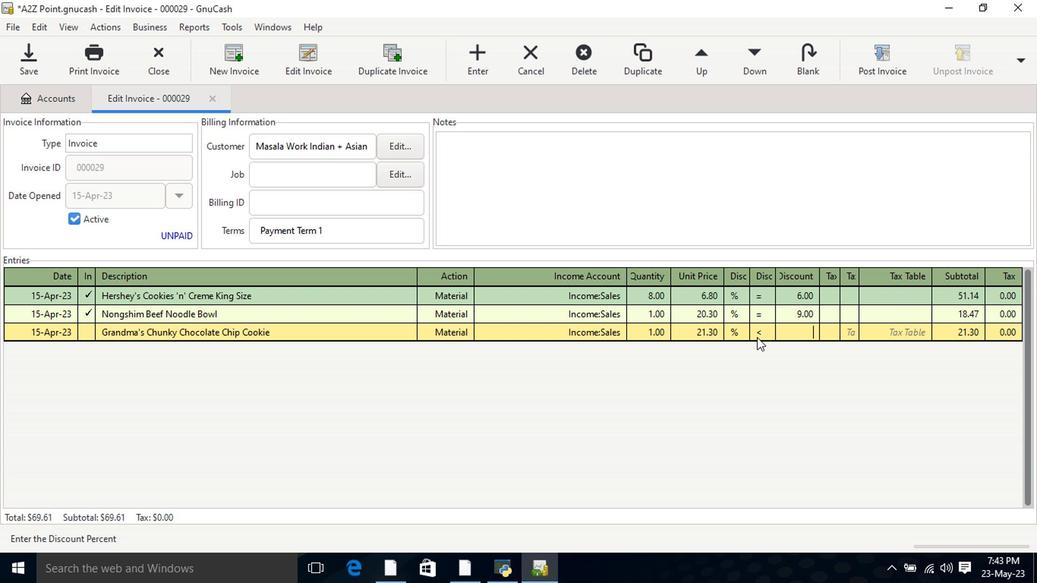
Action: Mouse pressed left at (756, 339)
Screenshot: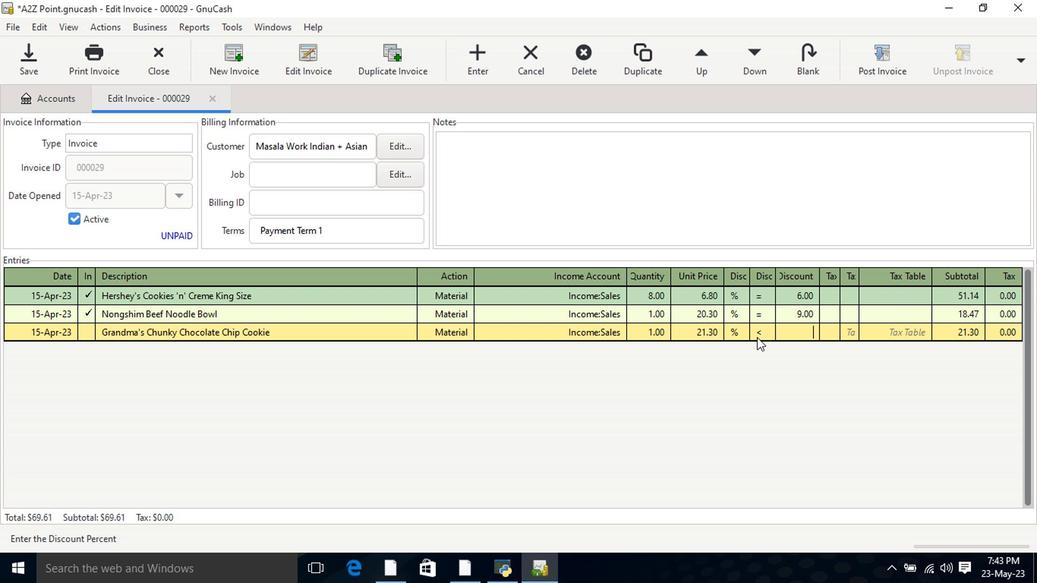 
Action: Mouse moved to (807, 334)
Screenshot: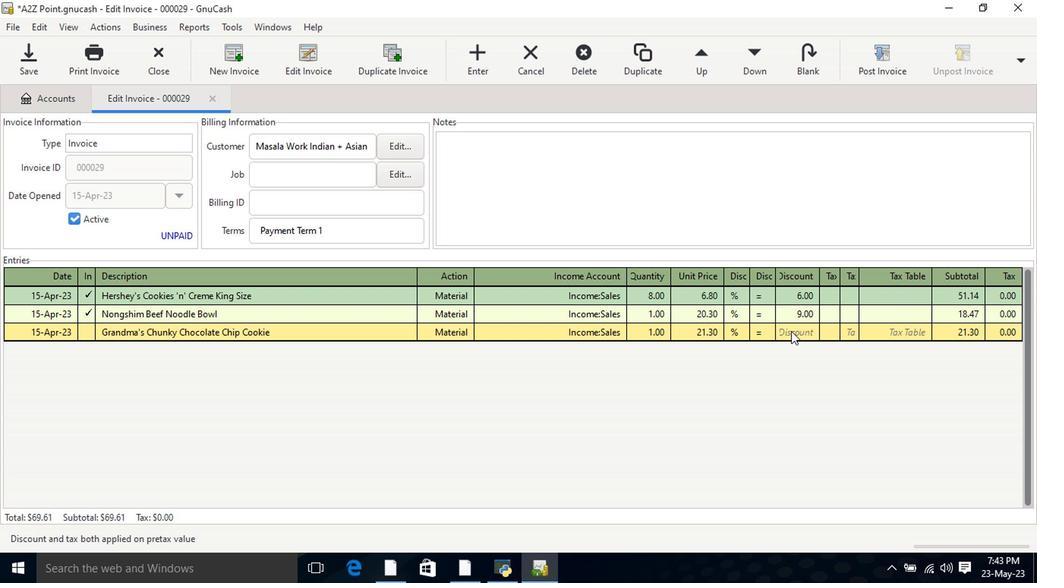 
Action: Mouse pressed left at (807, 334)
Screenshot: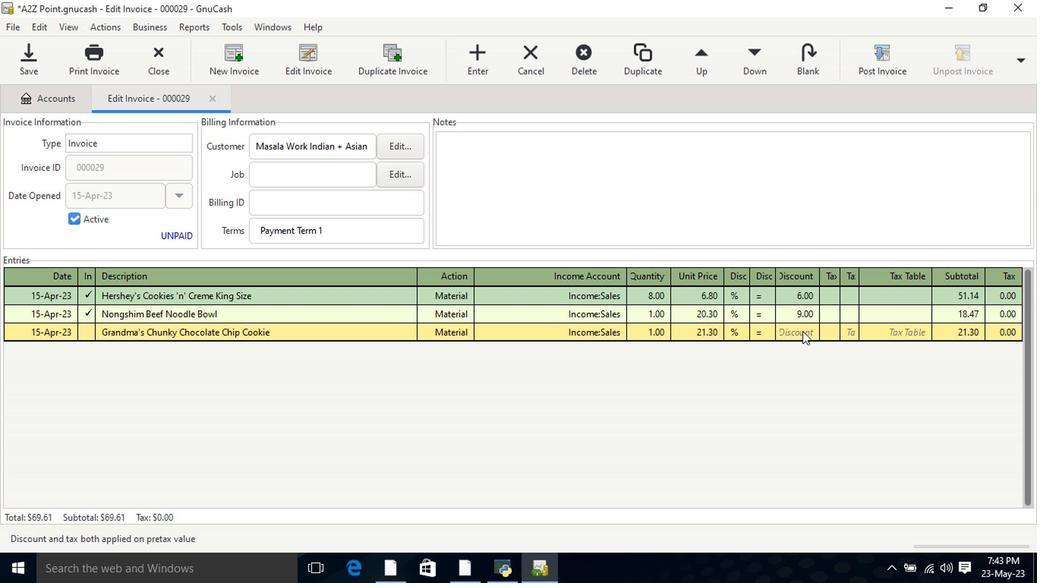 
Action: Mouse moved to (807, 335)
Screenshot: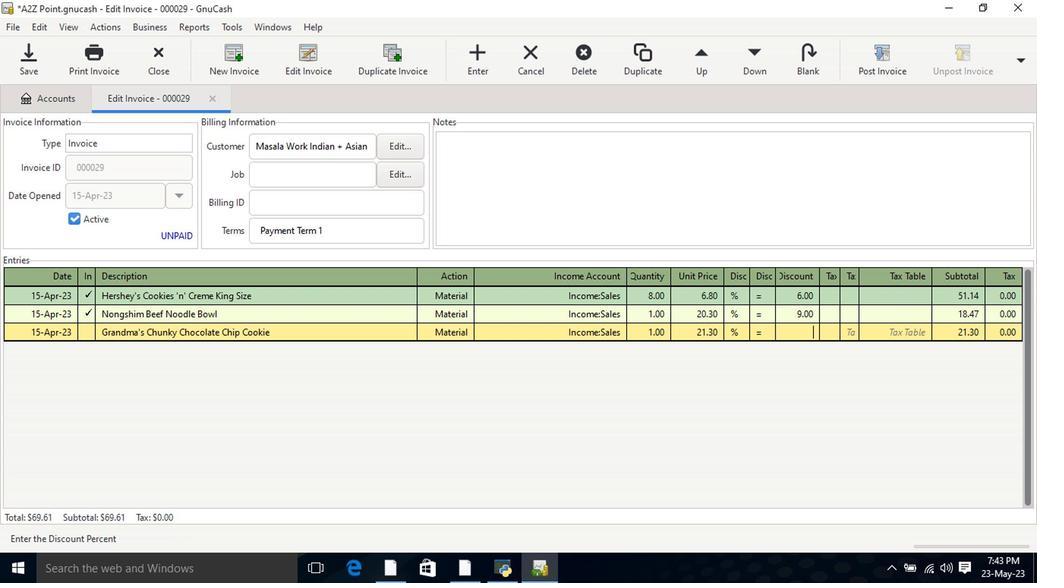 
Action: Key pressed 11<Key.tab>
Screenshot: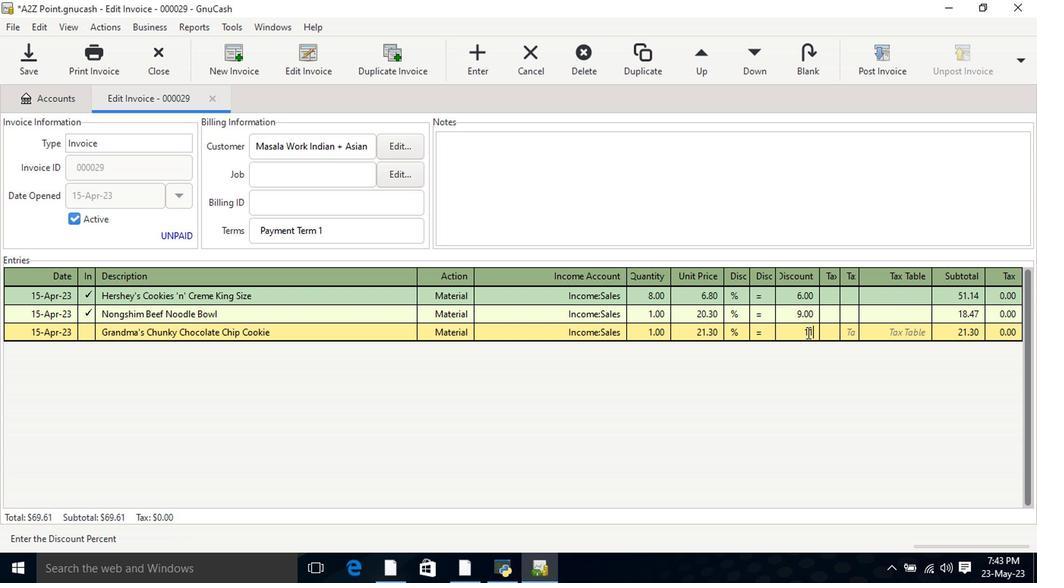 
Action: Mouse moved to (616, 212)
Screenshot: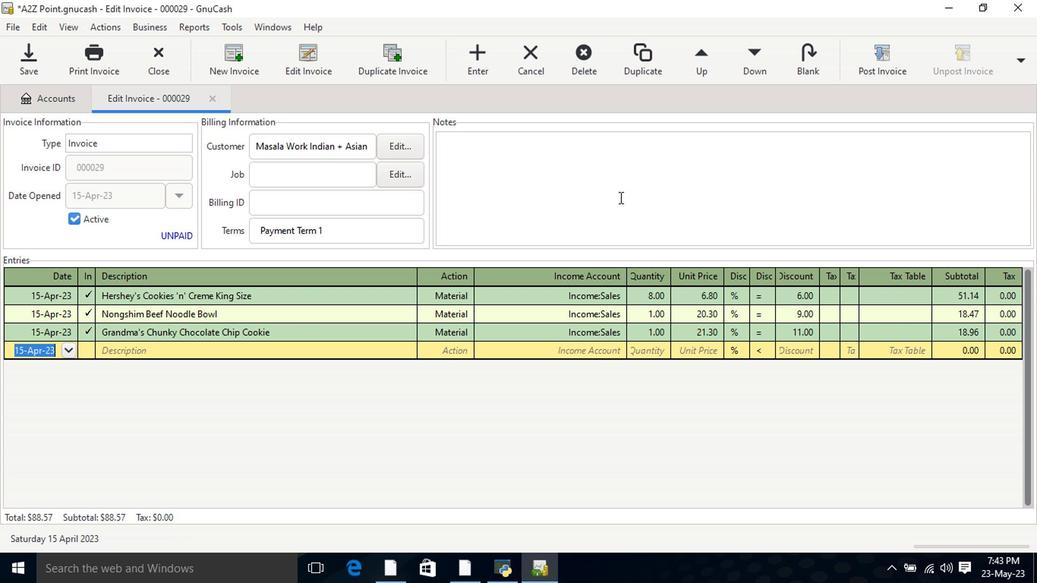 
Action: Mouse pressed left at (616, 212)
Screenshot: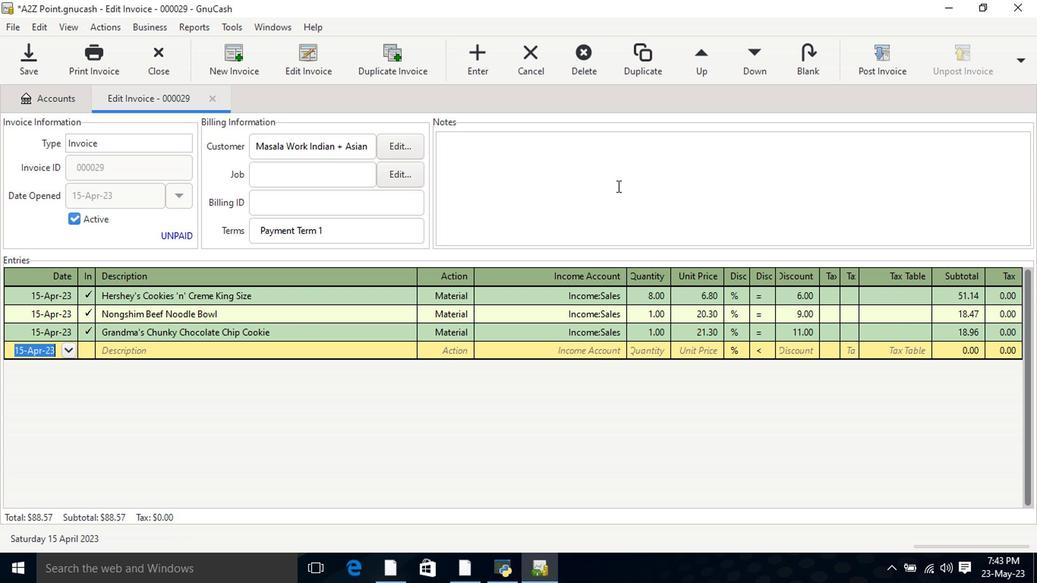 
Action: Key pressed <Key.shift>Looking<Key.space><Key.shift>forward<Key.space>to<Key.space>serving<Key.space>you<Key.space>again.
Screenshot: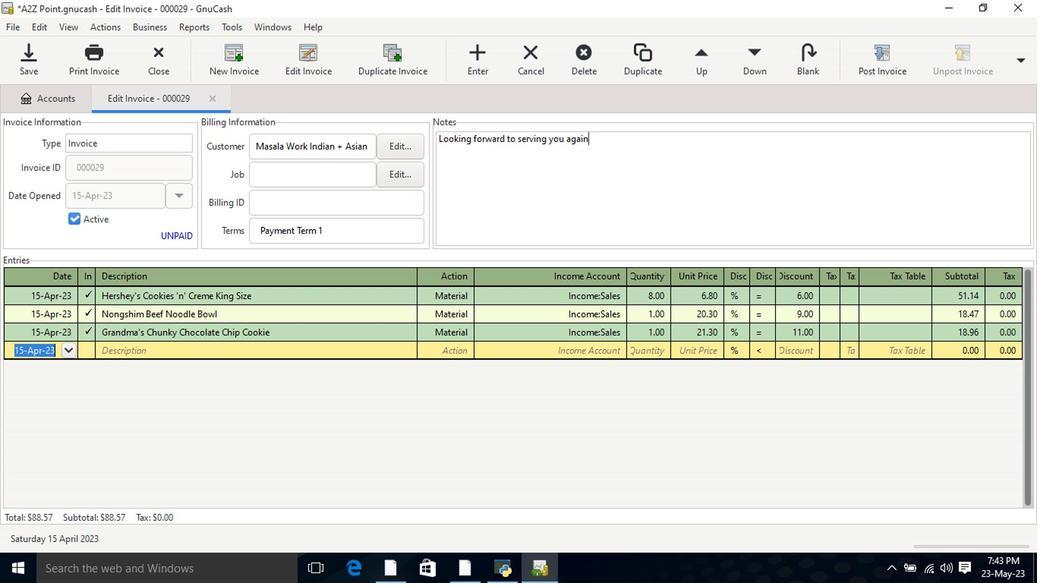 
Action: Mouse moved to (891, 101)
Screenshot: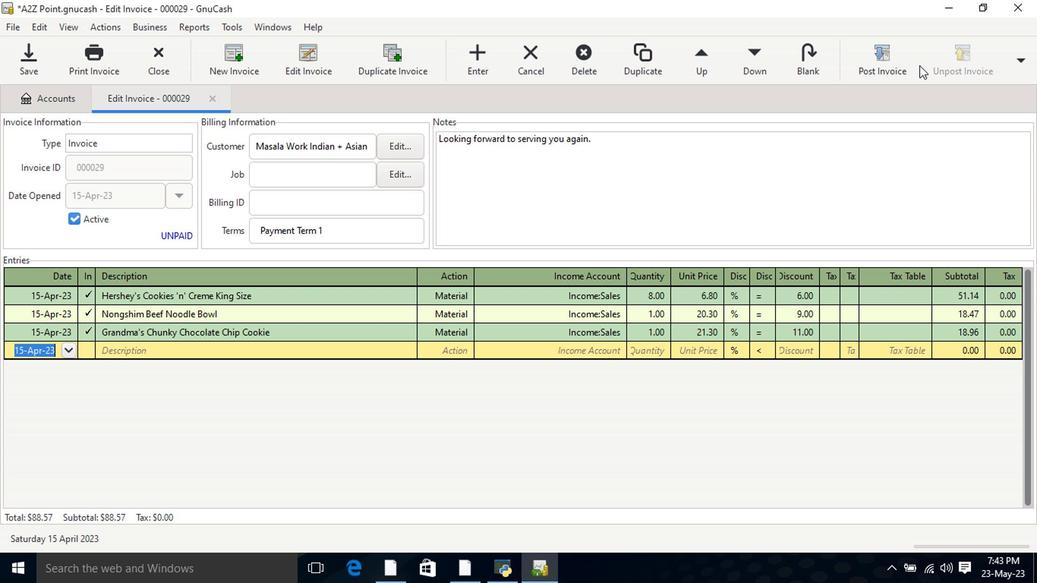 
Action: Mouse pressed left at (891, 101)
Screenshot: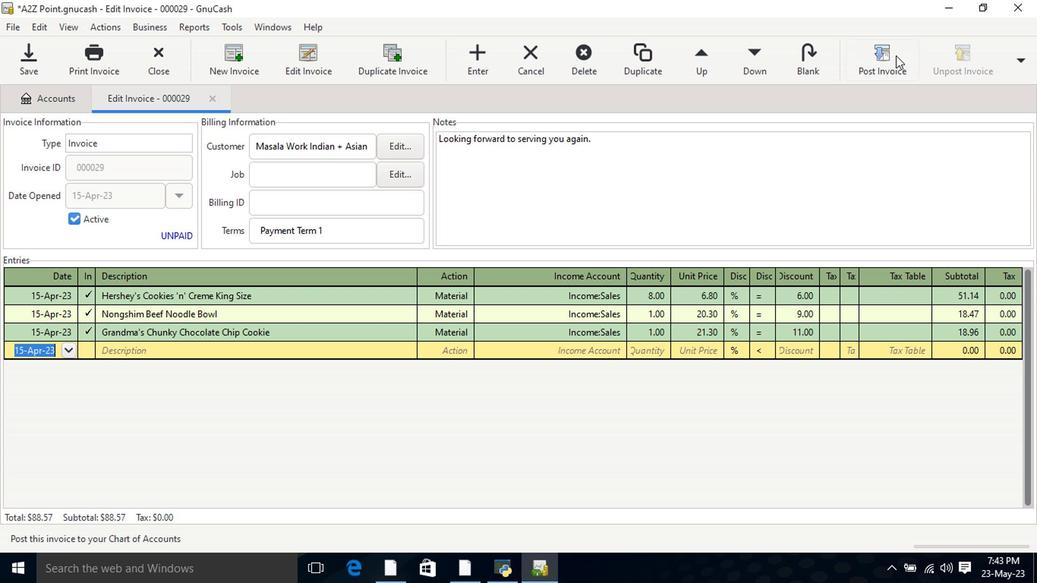 
Action: Mouse moved to (640, 265)
Screenshot: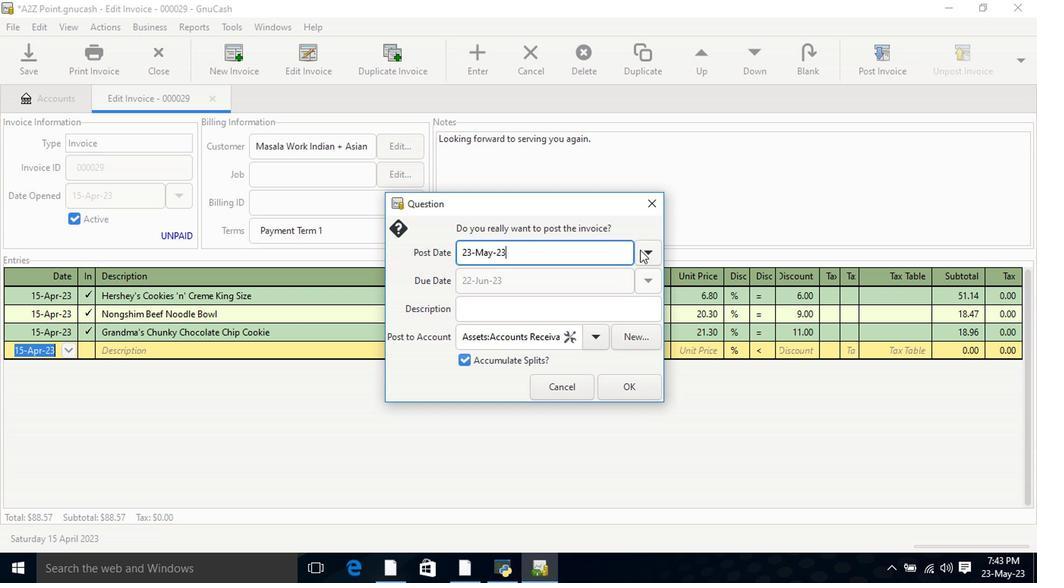 
Action: Mouse pressed left at (640, 265)
Screenshot: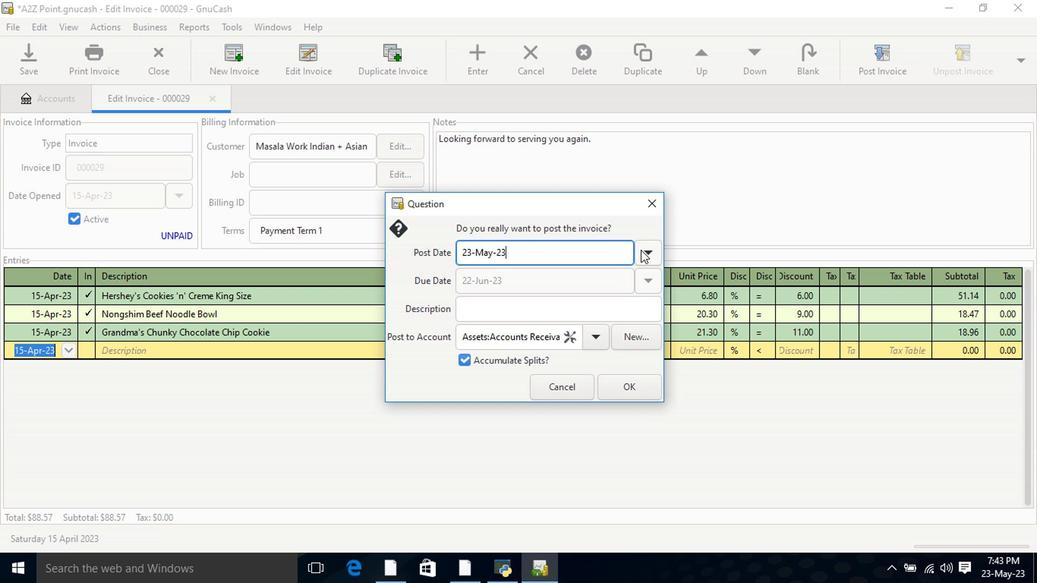 
Action: Mouse moved to (531, 285)
Screenshot: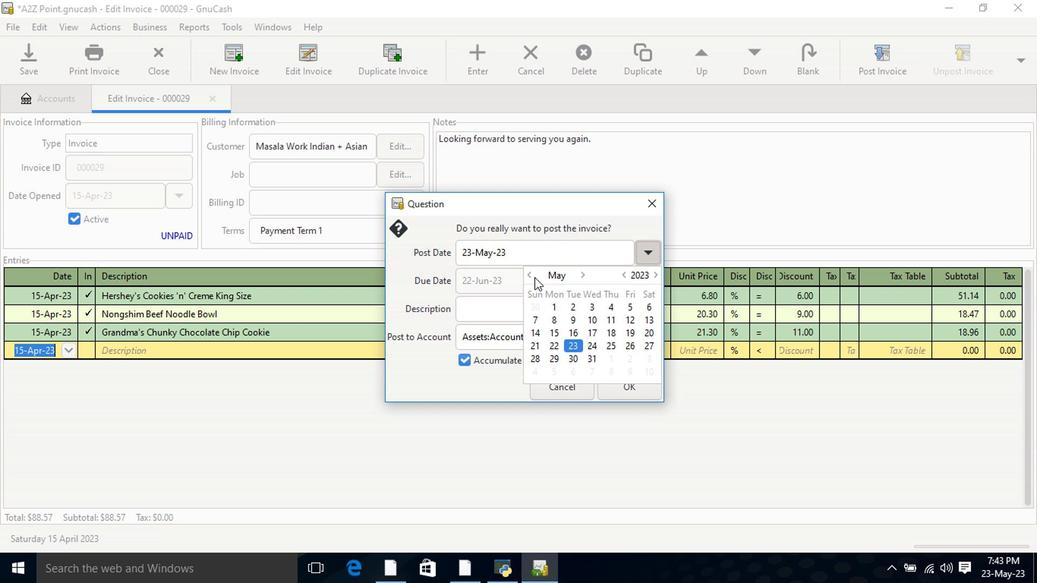 
Action: Mouse pressed left at (531, 285)
Screenshot: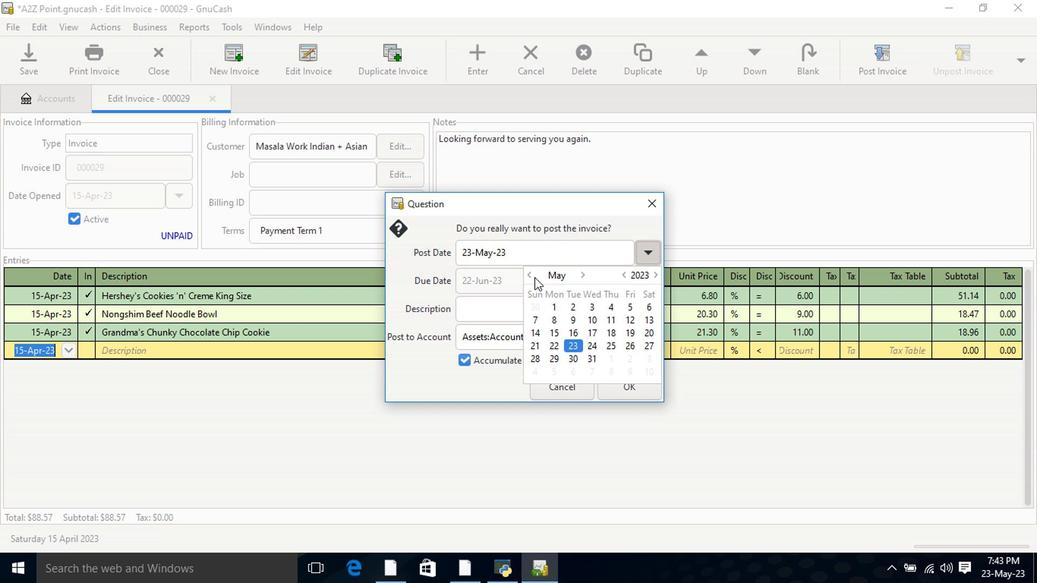 
Action: Mouse moved to (652, 337)
Screenshot: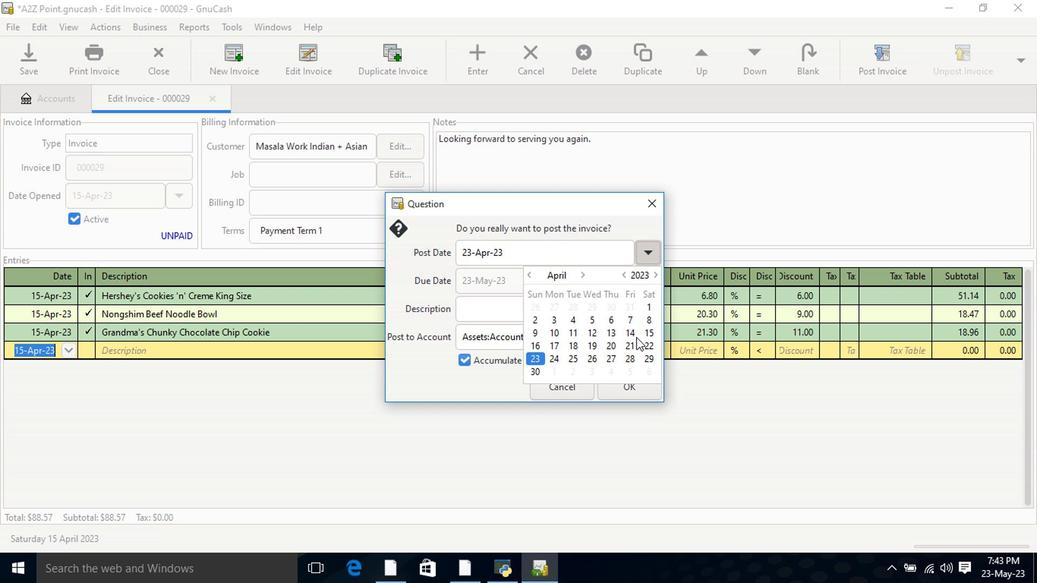 
Action: Mouse pressed left at (652, 337)
Screenshot: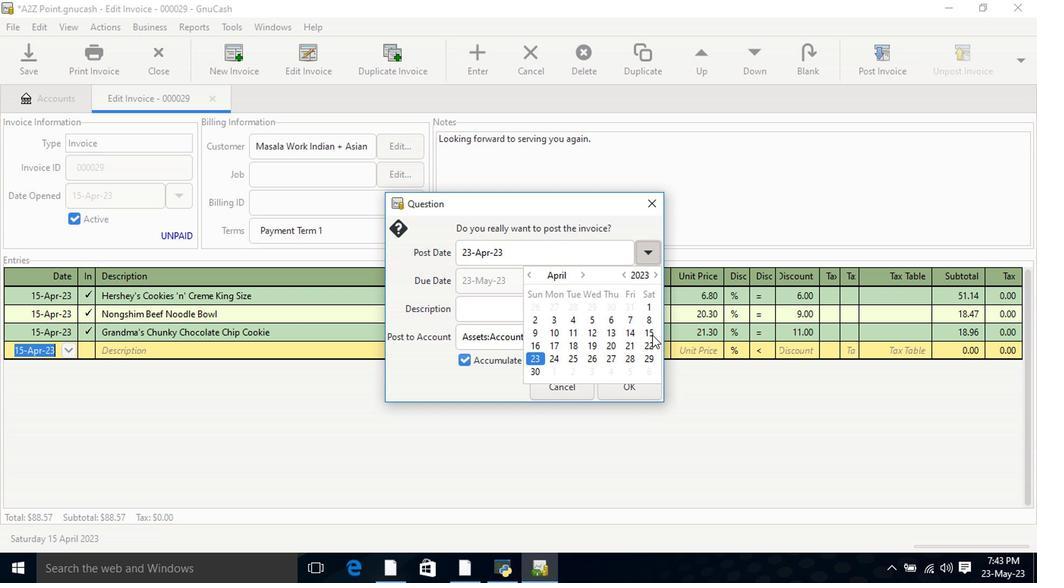
Action: Mouse pressed left at (652, 337)
Screenshot: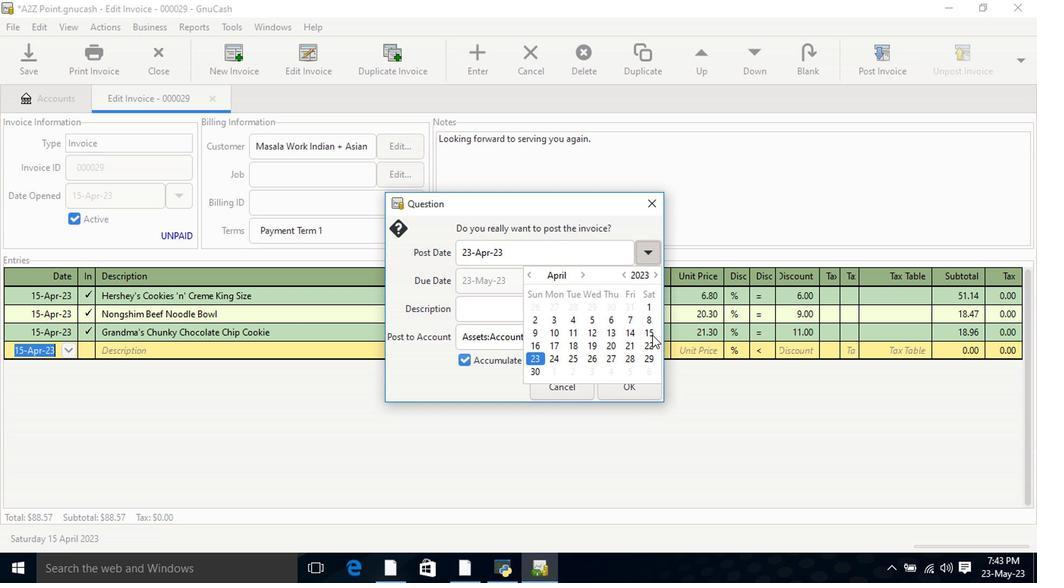 
Action: Mouse moved to (624, 381)
Screenshot: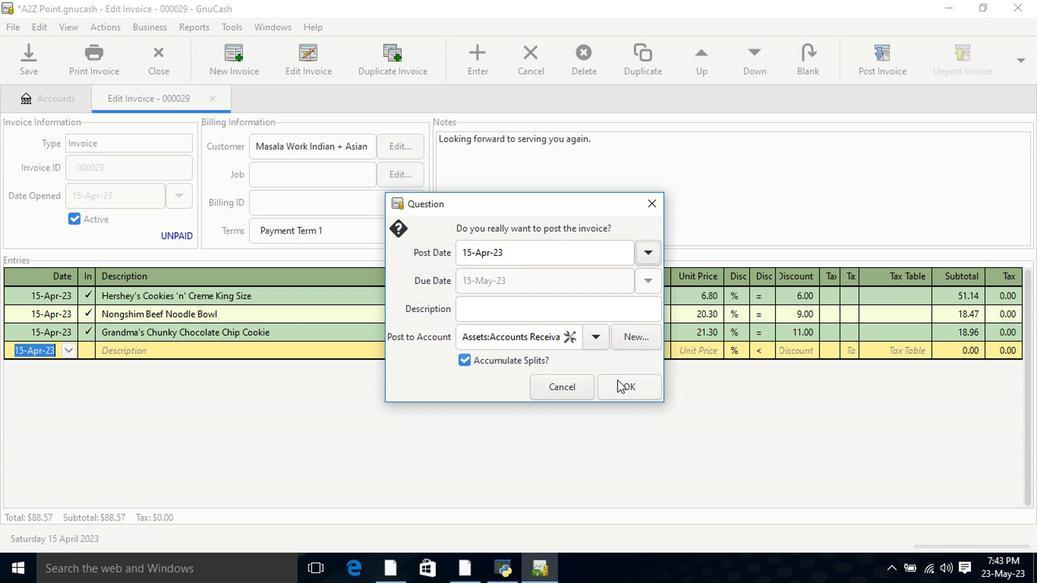 
Action: Mouse pressed left at (624, 381)
Screenshot: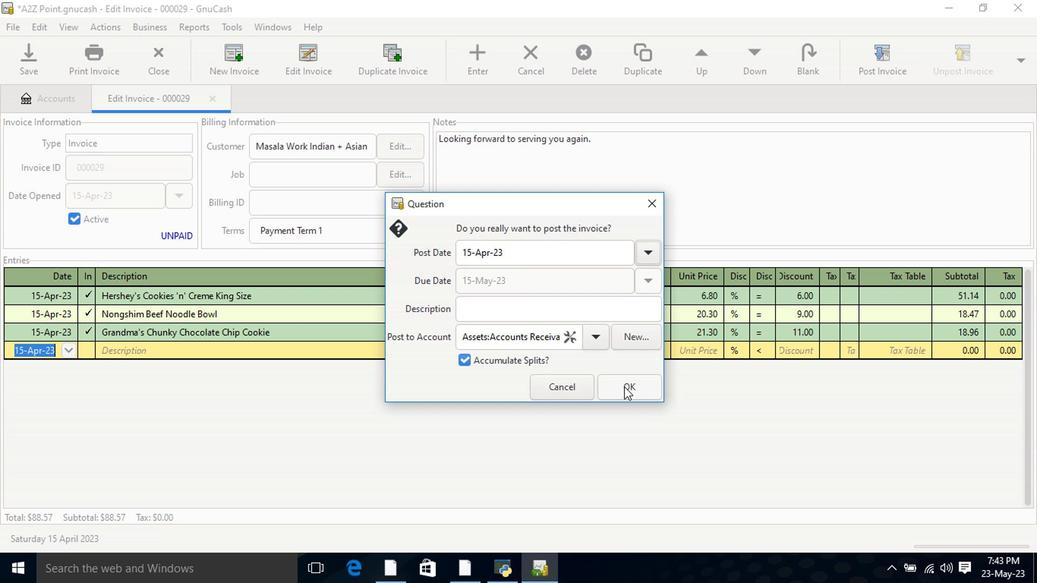 
Action: Mouse moved to (972, 110)
Screenshot: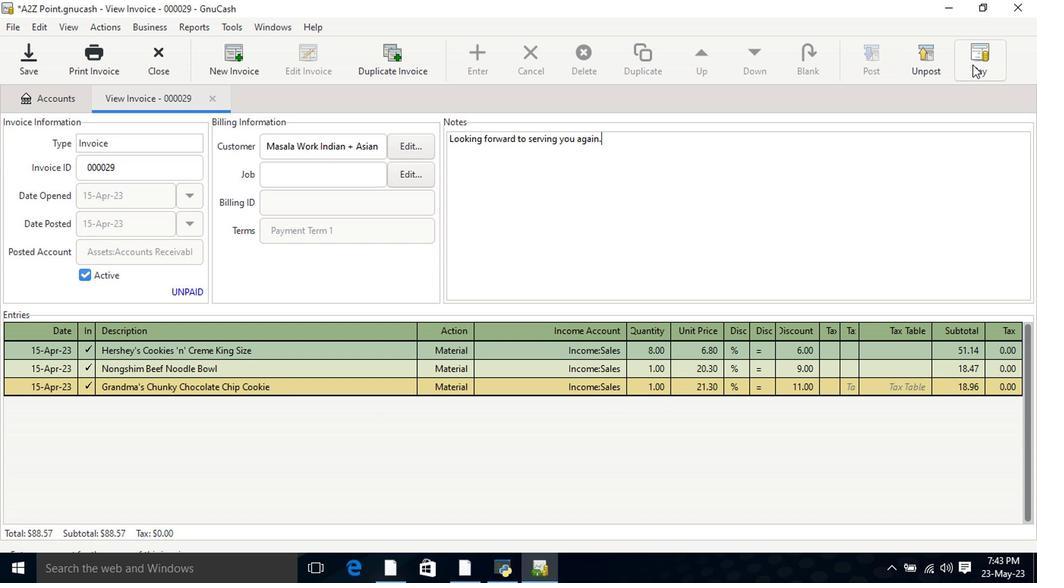 
Action: Mouse pressed left at (972, 110)
Screenshot: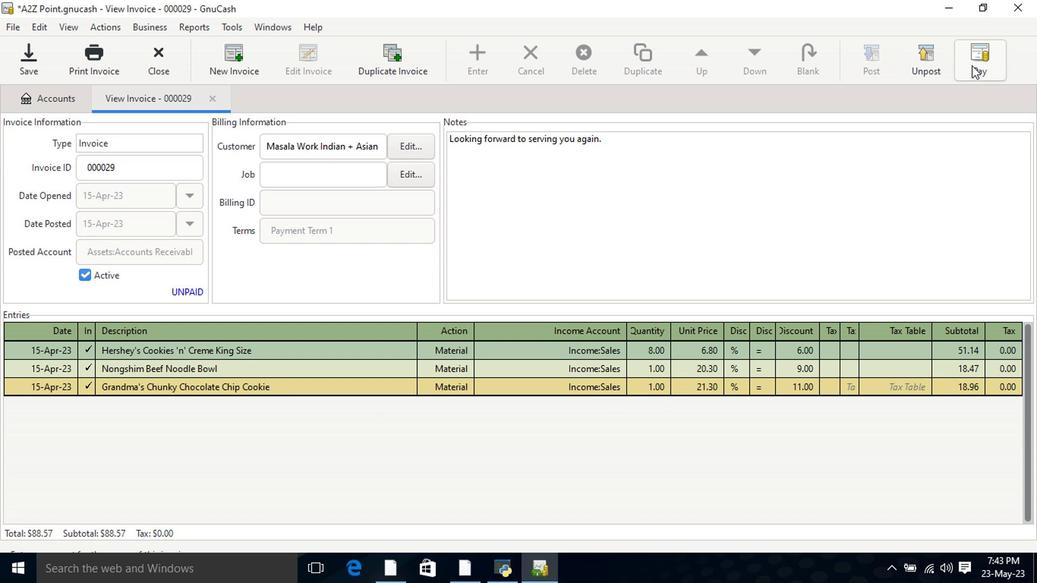
Action: Mouse moved to (463, 305)
Screenshot: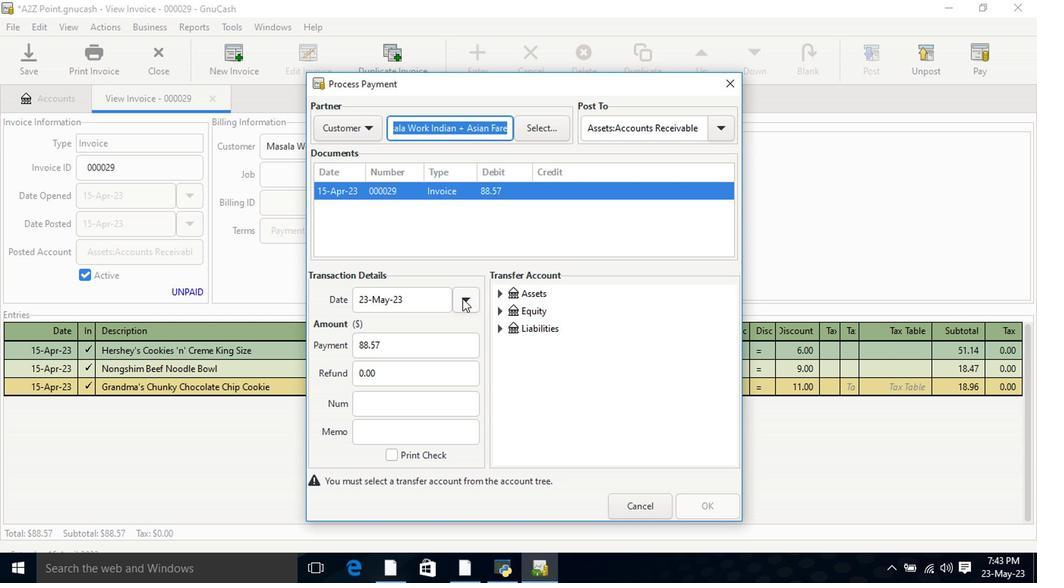 
Action: Mouse pressed left at (463, 305)
Screenshot: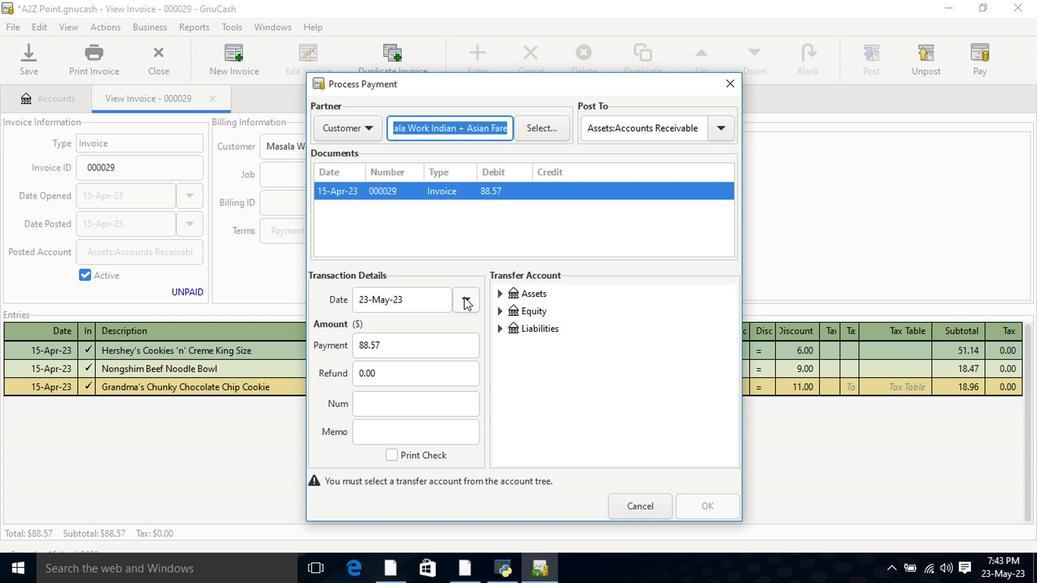 
Action: Mouse moved to (371, 376)
Screenshot: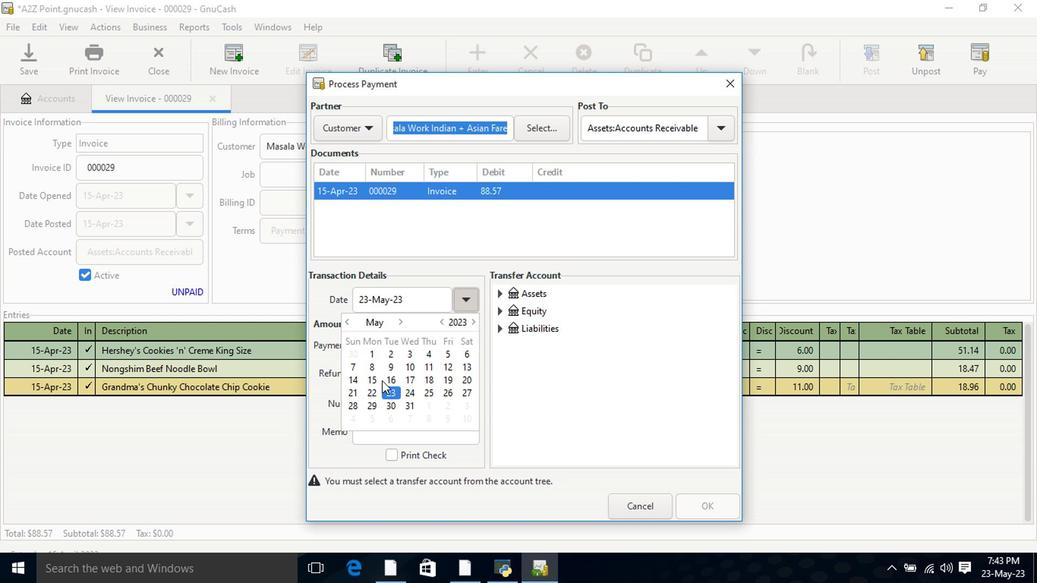 
Action: Mouse pressed left at (371, 376)
Screenshot: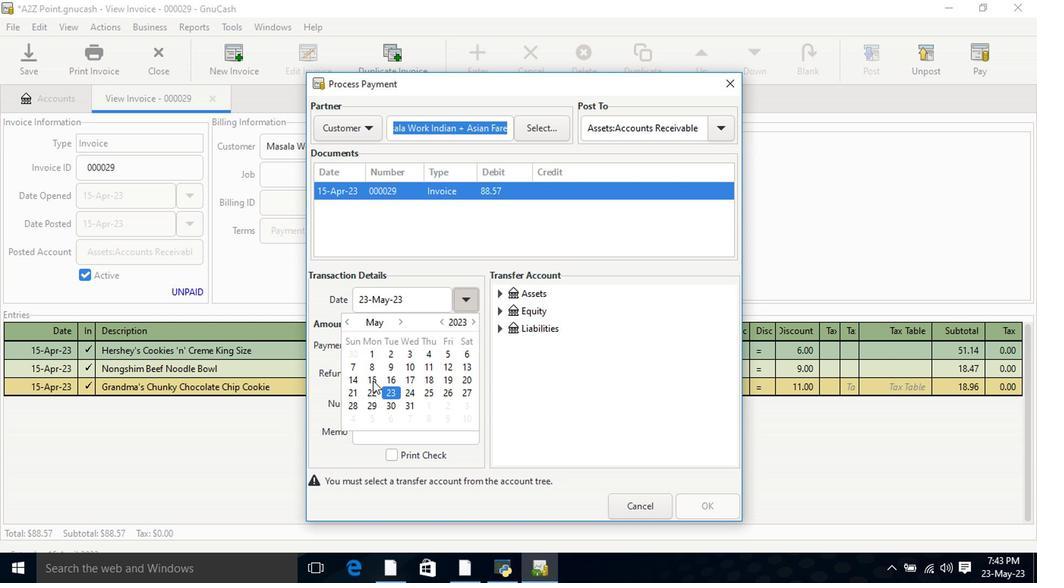 
Action: Mouse pressed left at (371, 376)
Screenshot: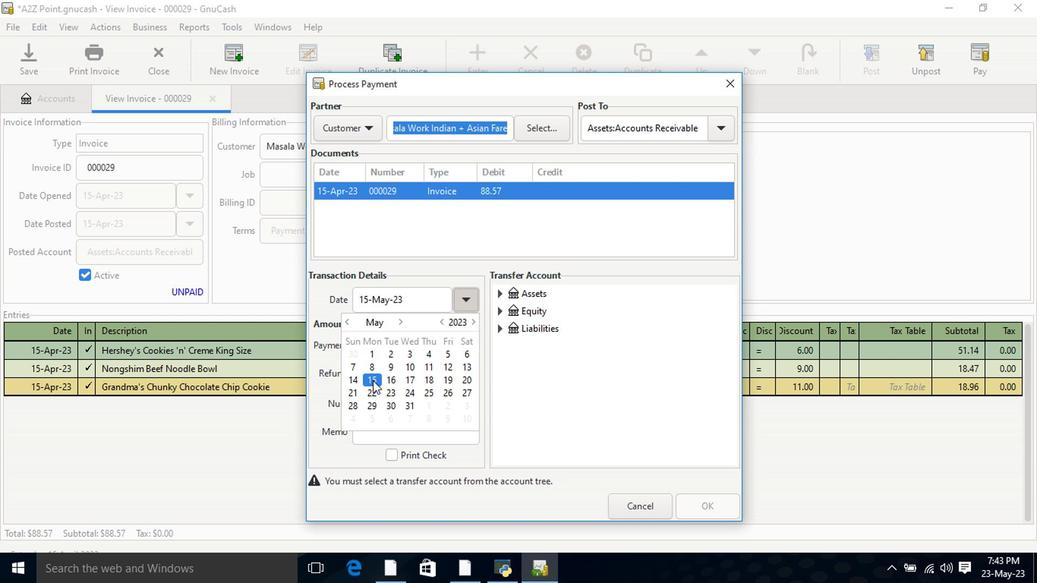 
Action: Mouse moved to (499, 305)
Screenshot: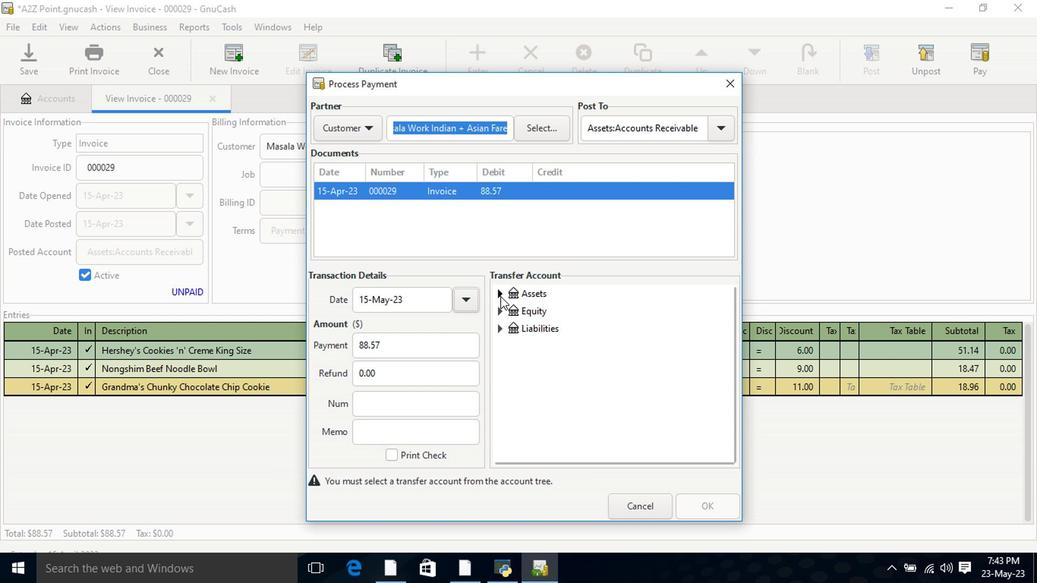 
Action: Mouse pressed left at (499, 305)
Screenshot: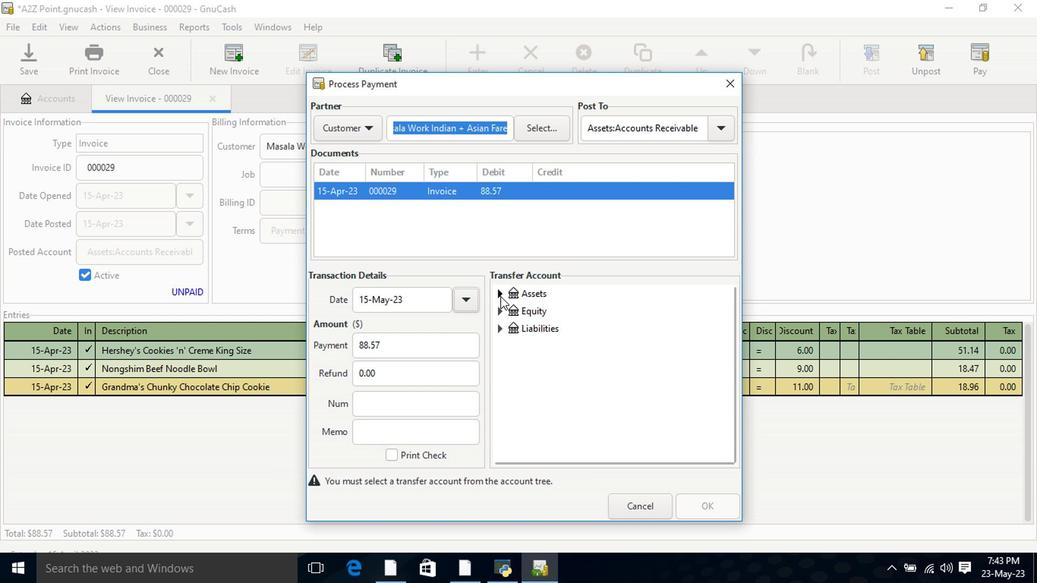 
Action: Mouse moved to (544, 323)
Screenshot: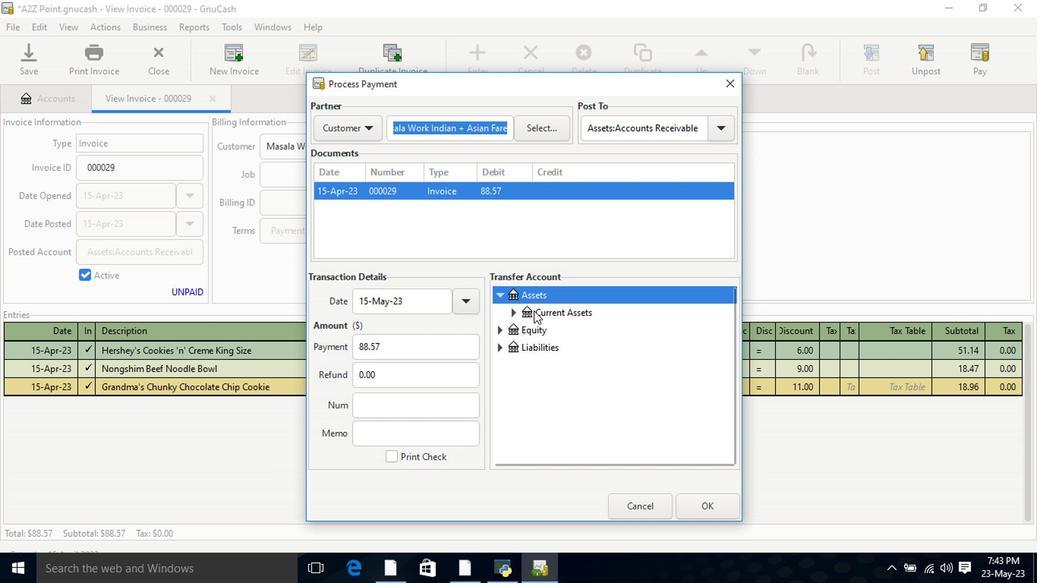
Action: Mouse pressed left at (544, 323)
Screenshot: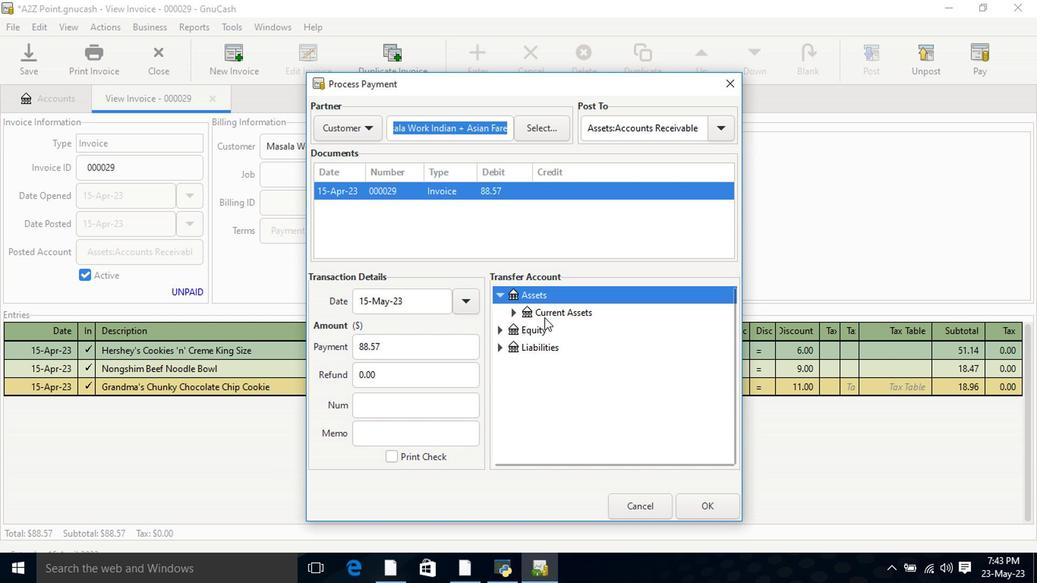
Action: Mouse moved to (515, 319)
Screenshot: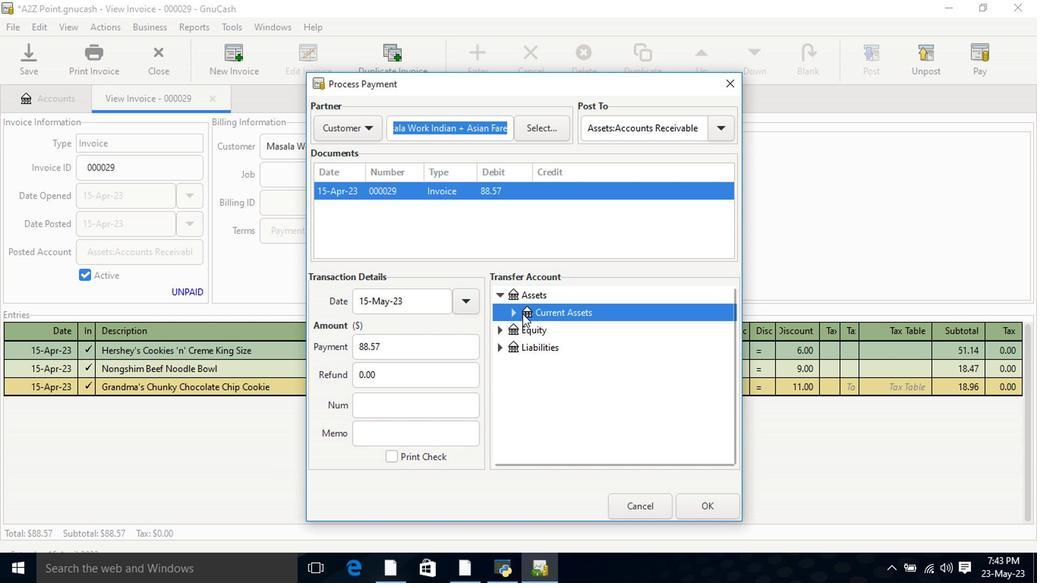 
Action: Mouse pressed left at (515, 319)
Screenshot: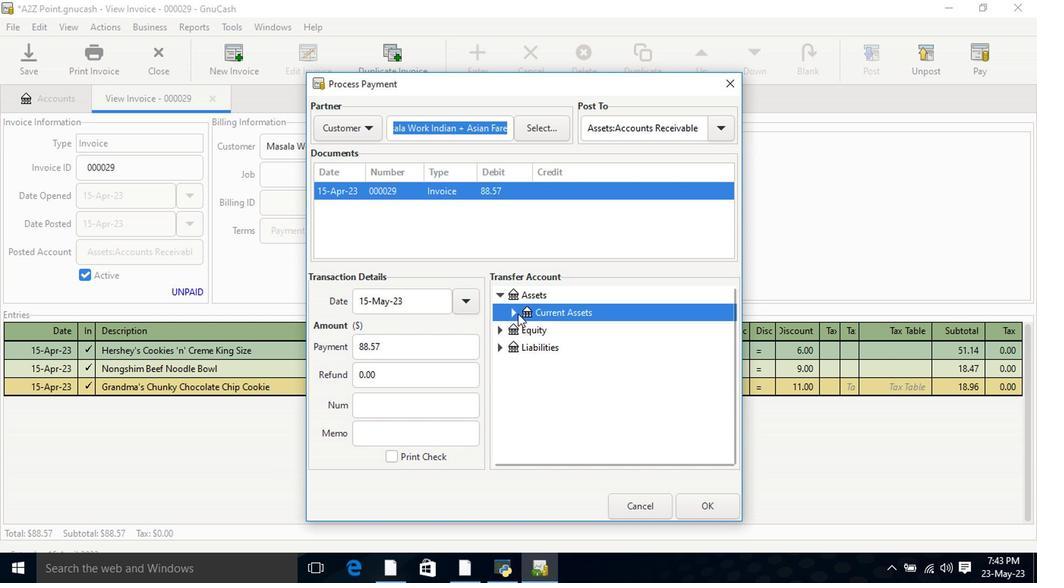 
Action: Mouse moved to (542, 334)
Screenshot: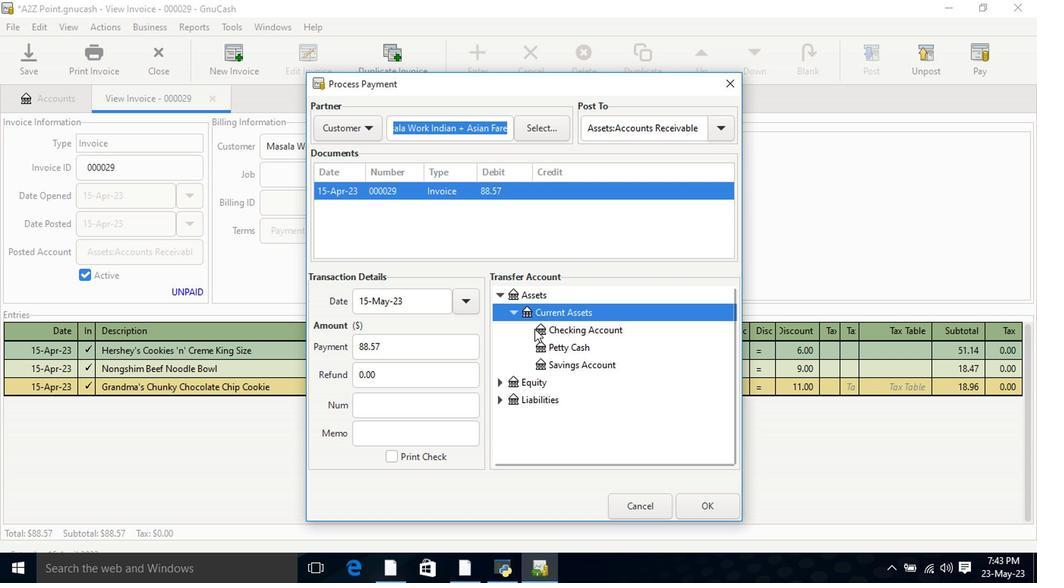 
Action: Mouse pressed left at (542, 333)
Screenshot: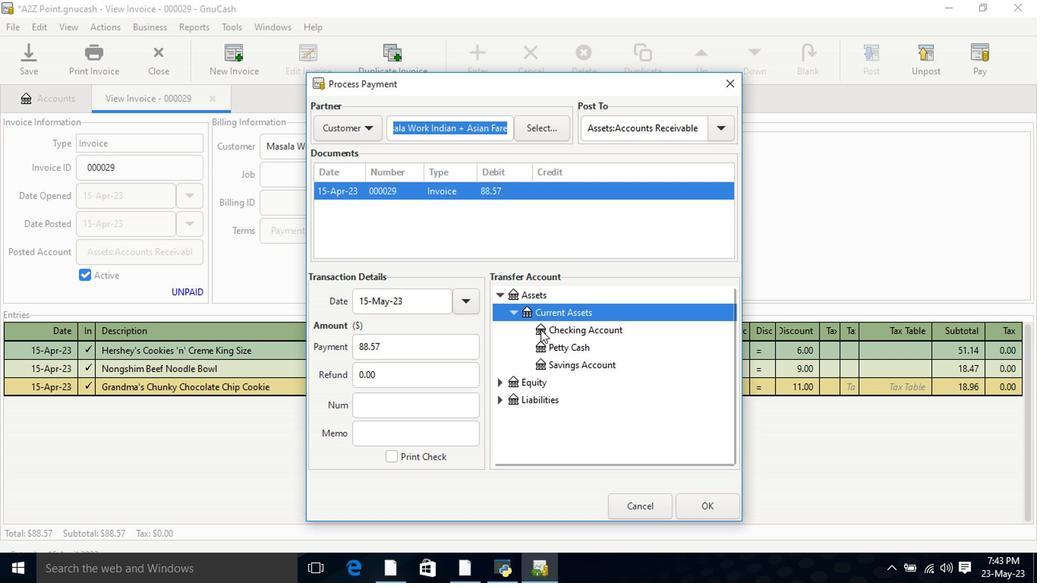 
Action: Mouse moved to (555, 338)
Screenshot: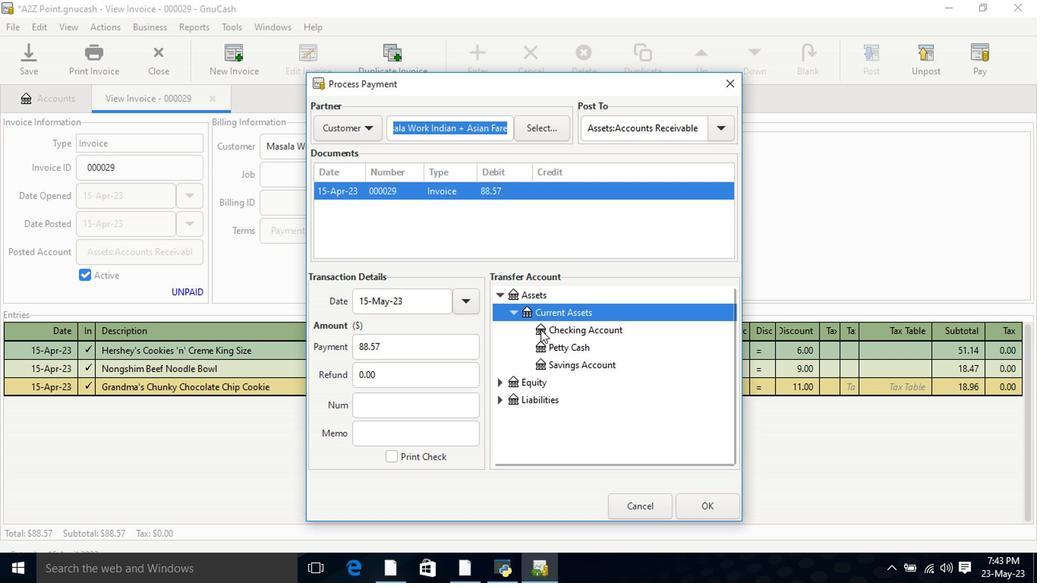 
Action: Mouse pressed left at (555, 338)
Screenshot: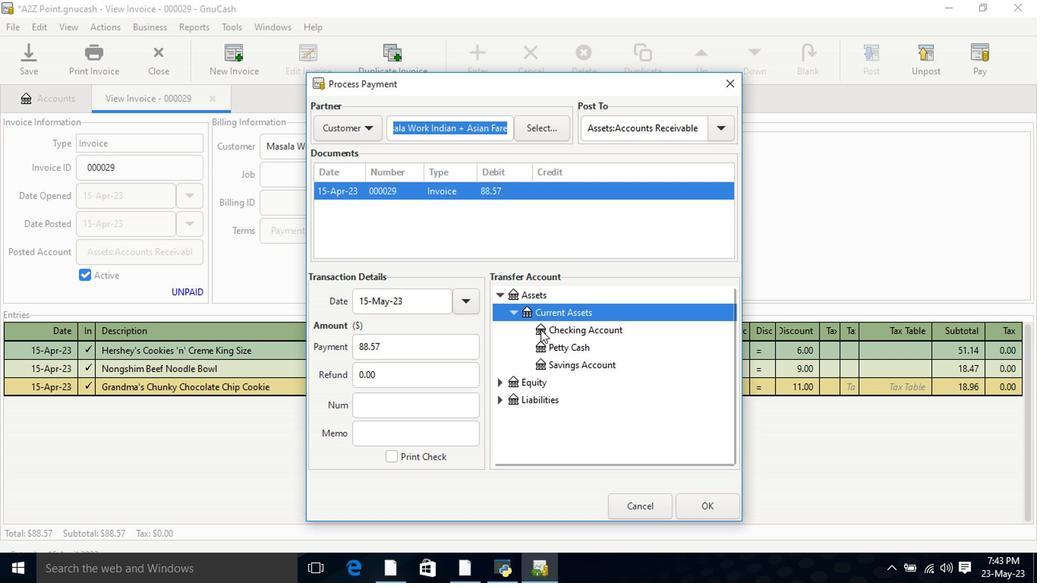 
Action: Mouse moved to (701, 482)
Screenshot: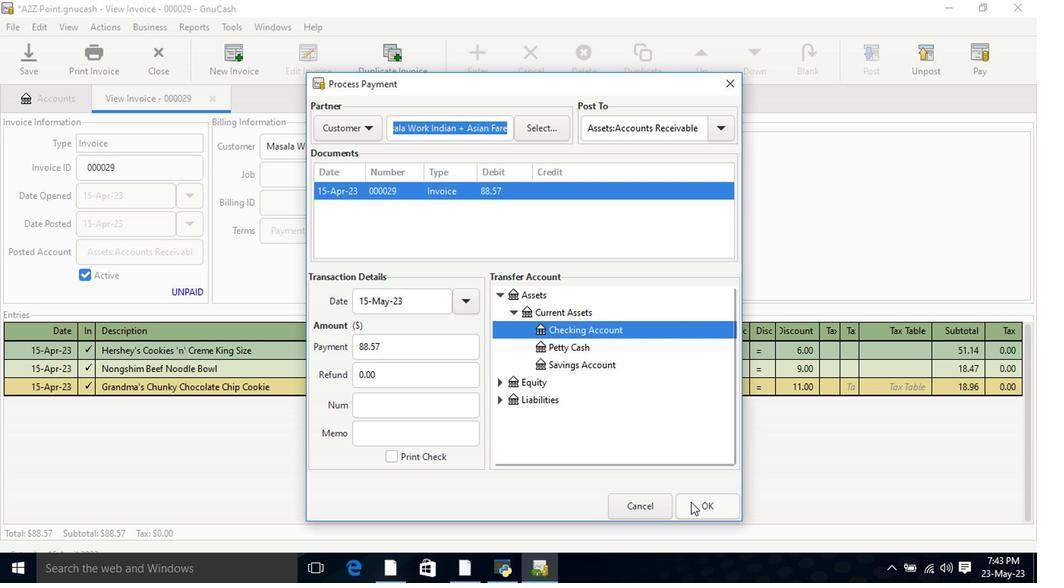 
Action: Mouse pressed left at (701, 482)
Screenshot: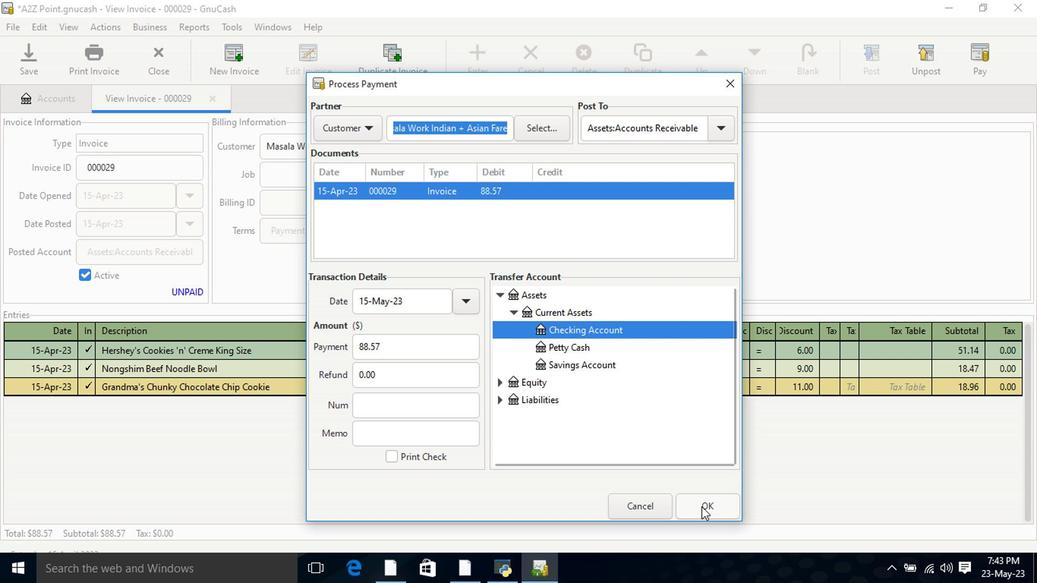 
Action: Mouse moved to (101, 110)
Screenshot: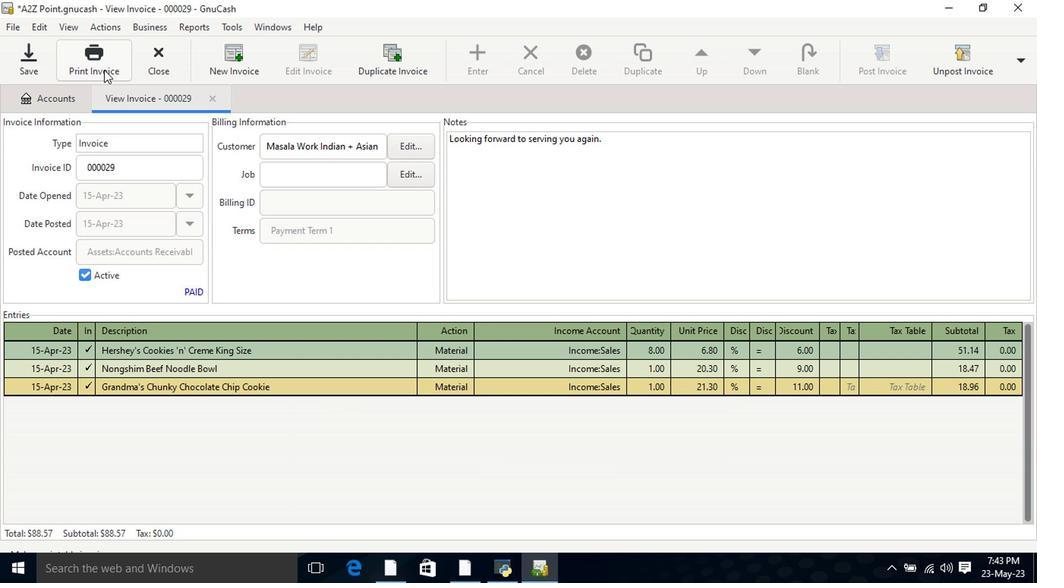 
Action: Mouse pressed left at (101, 110)
Screenshot: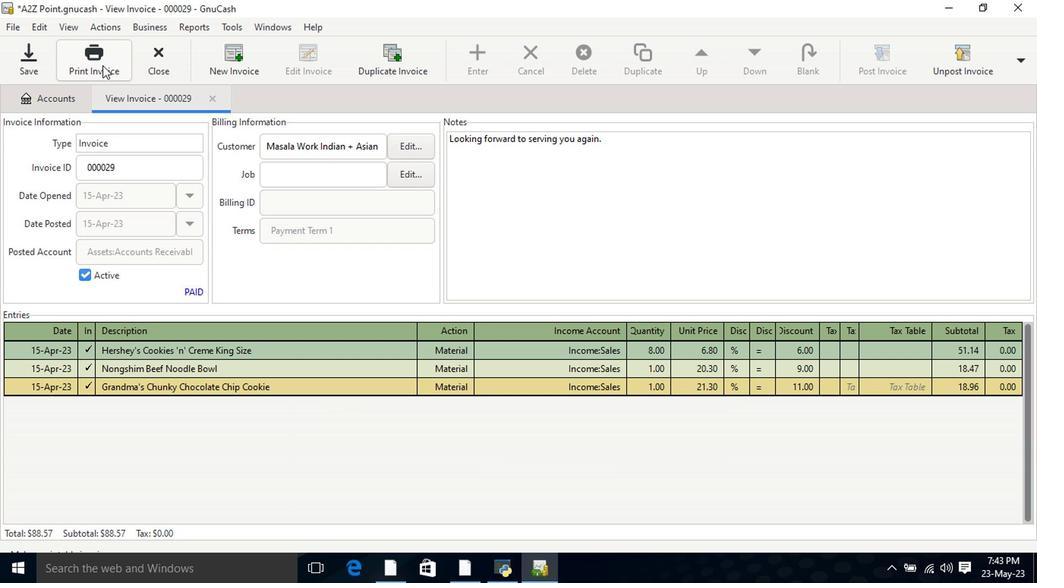 
Action: Mouse moved to (365, 111)
Screenshot: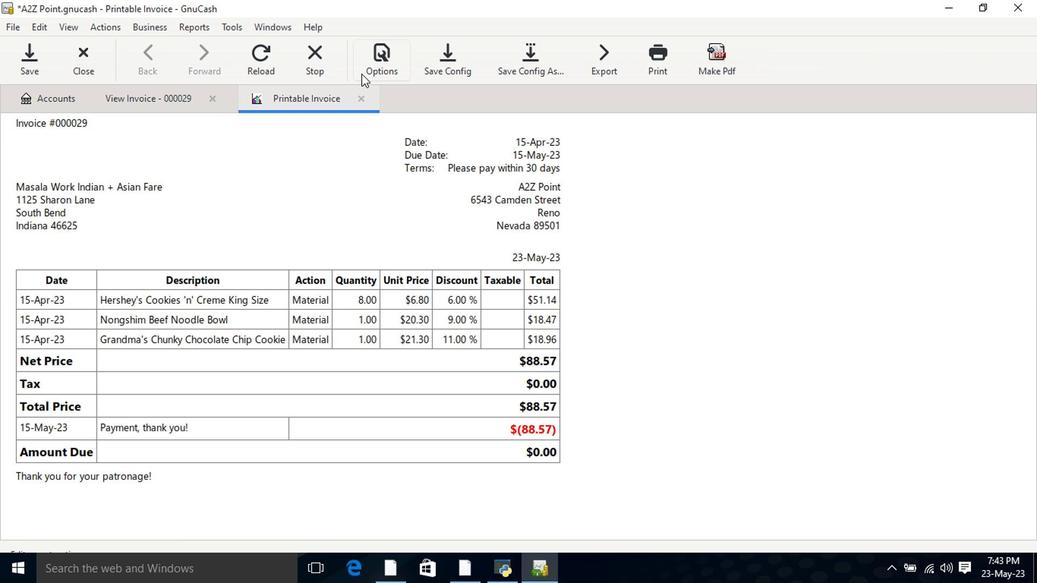 
Action: Mouse pressed left at (365, 111)
Screenshot: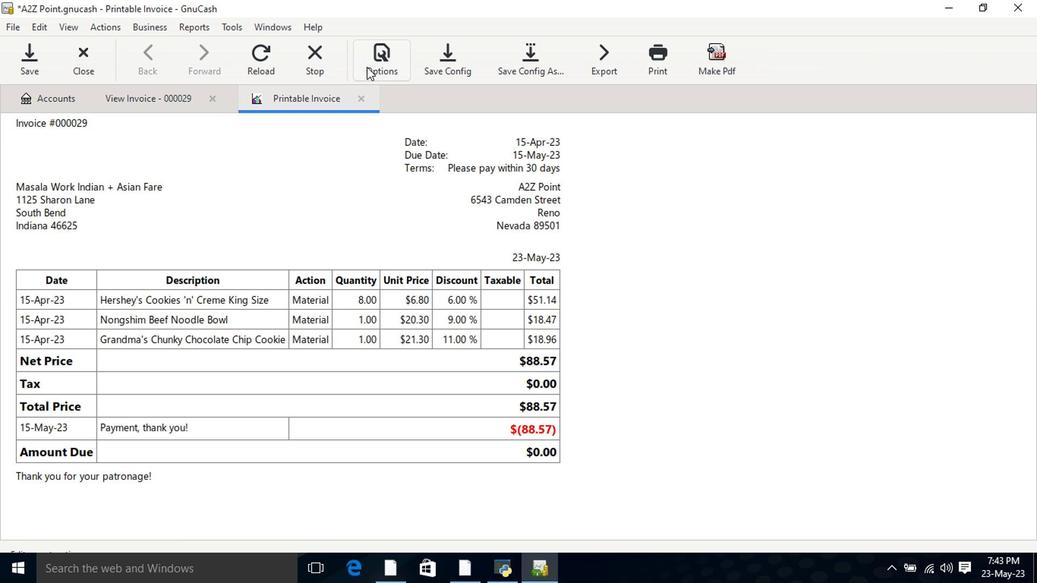 
Action: Mouse moved to (307, 148)
Screenshot: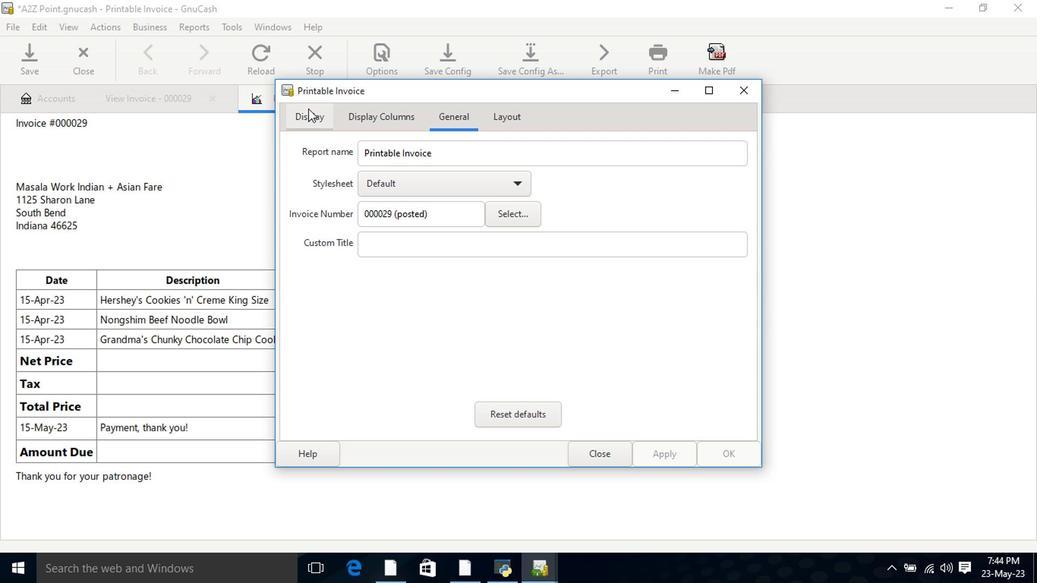 
Action: Mouse pressed left at (307, 148)
Screenshot: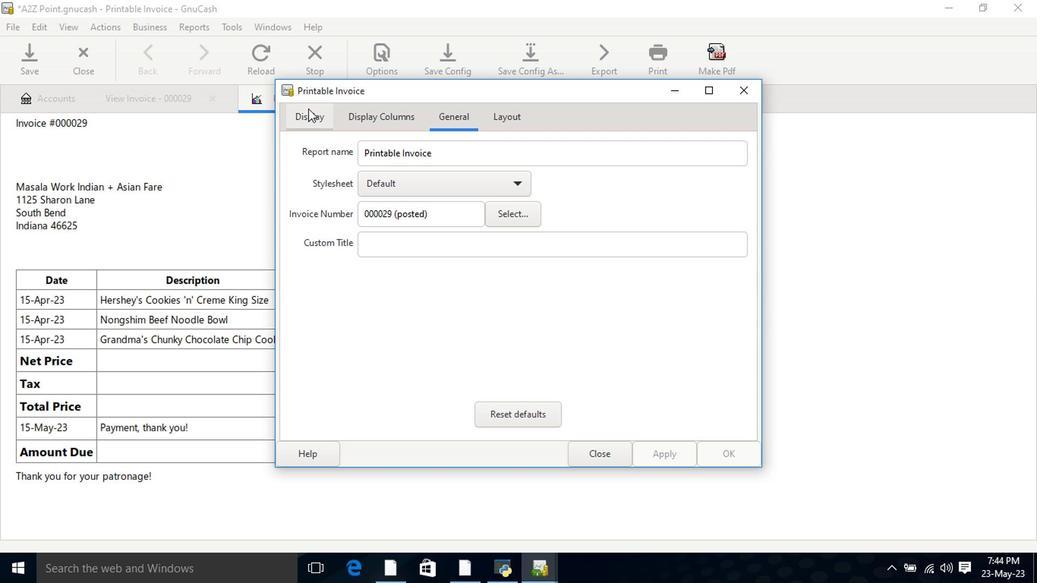 
Action: Mouse moved to (401, 299)
Screenshot: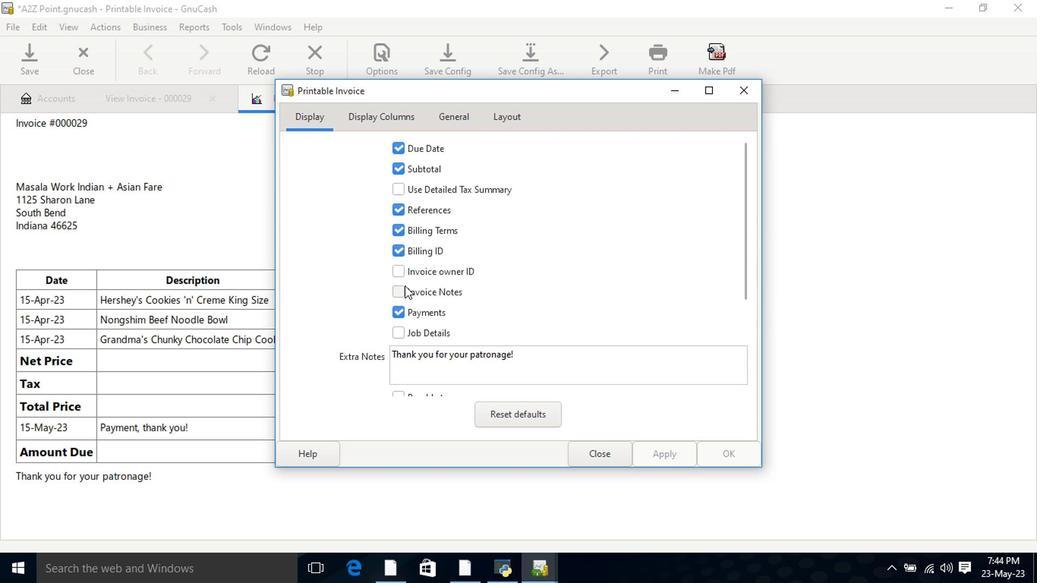 
Action: Mouse pressed left at (401, 299)
Screenshot: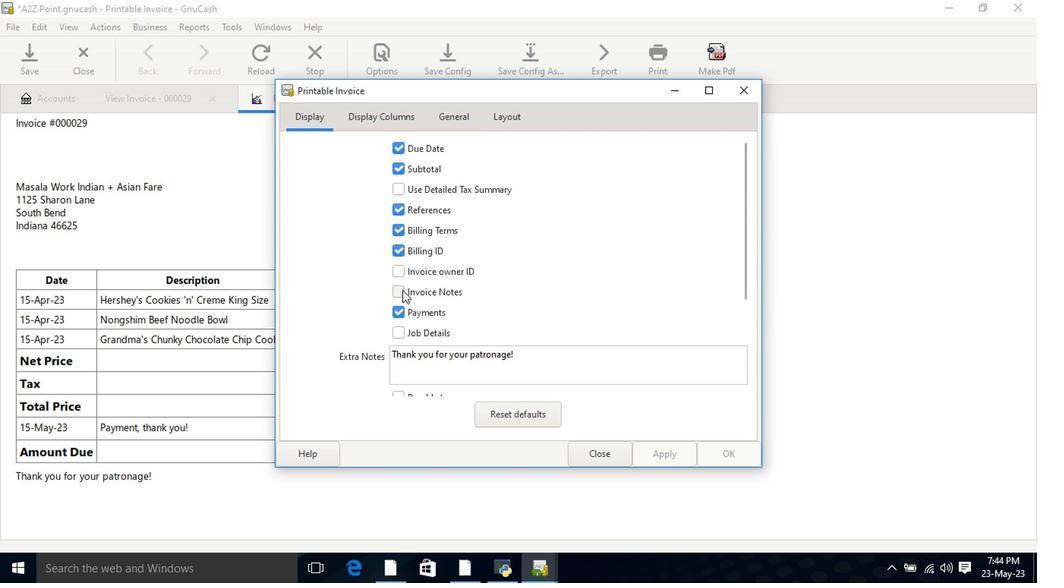 
Action: Mouse moved to (647, 431)
Screenshot: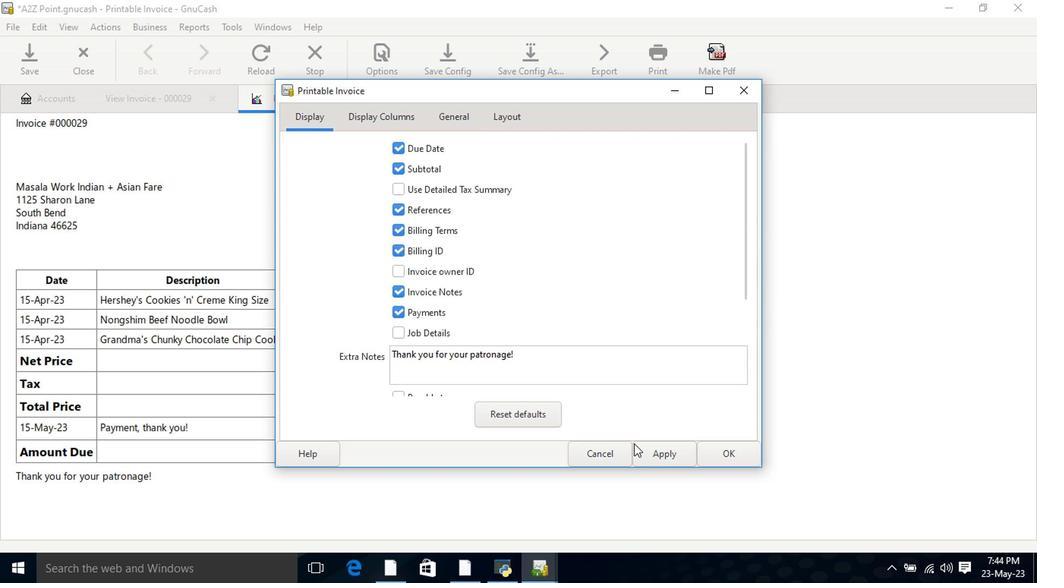 
Action: Mouse pressed left at (647, 431)
Screenshot: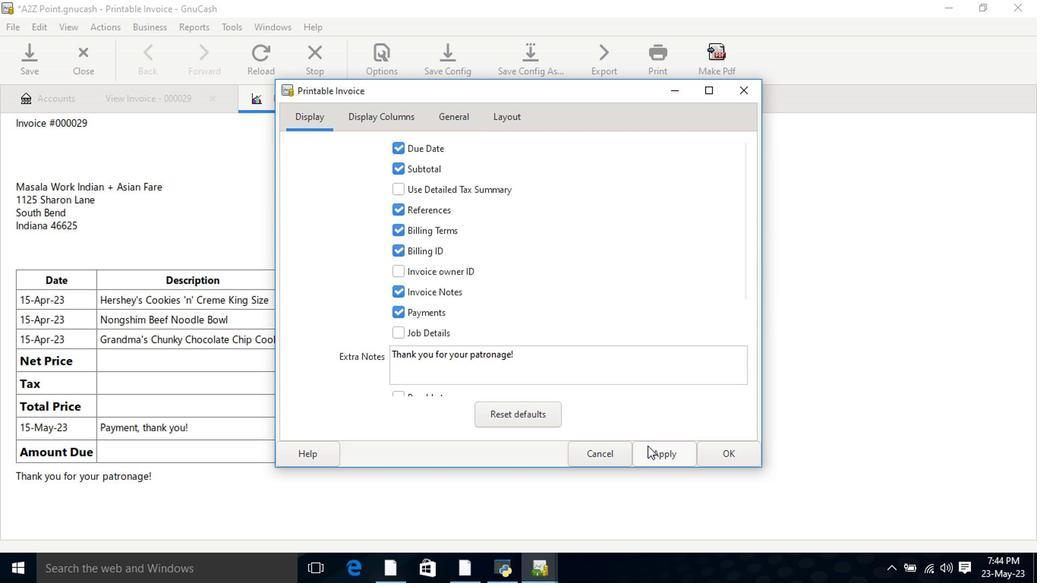 
Action: Mouse moved to (604, 437)
Screenshot: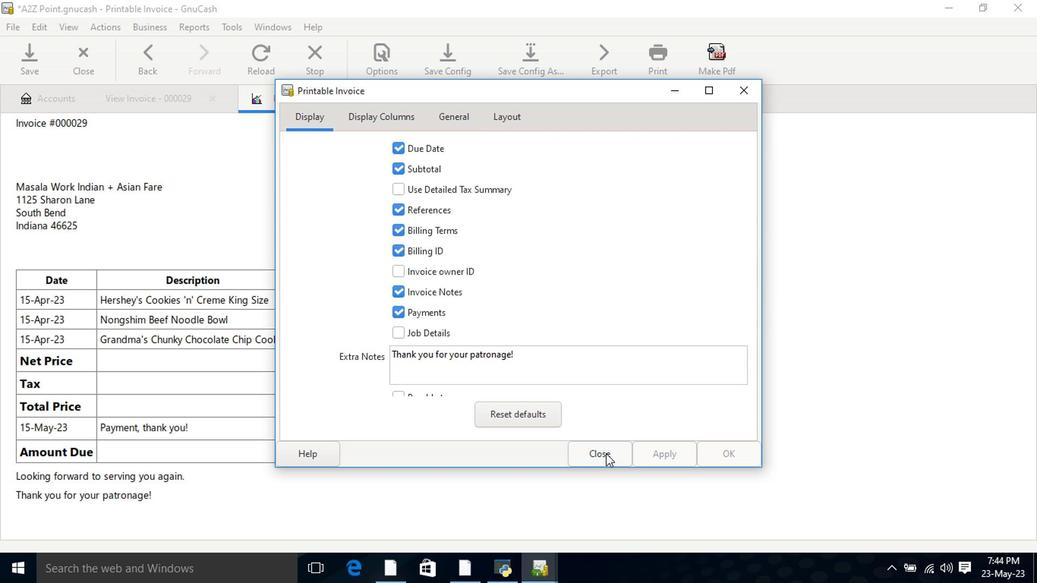 
Action: Mouse pressed left at (604, 437)
Screenshot: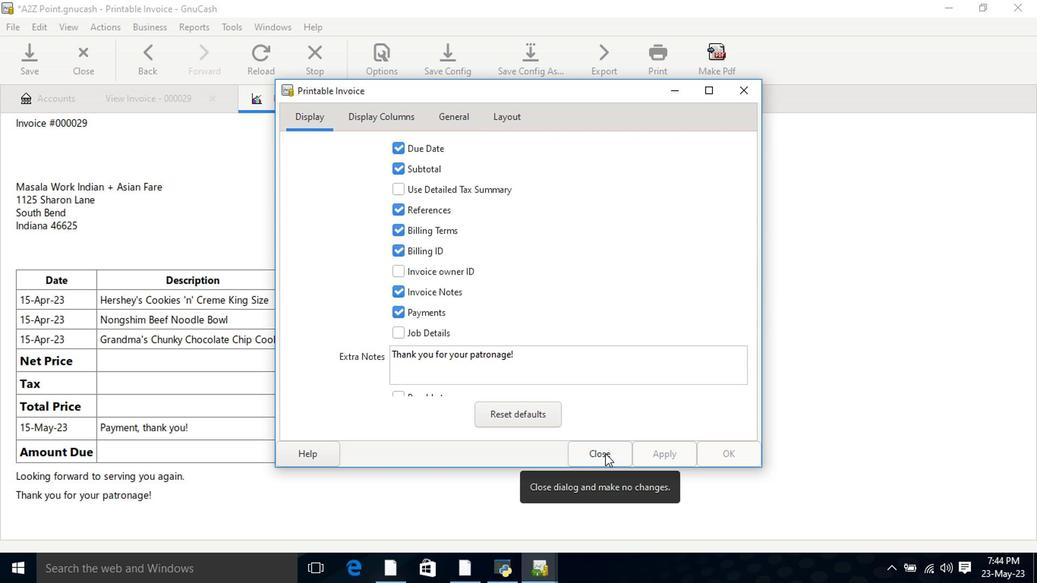 
Action: Mouse moved to (604, 437)
Screenshot: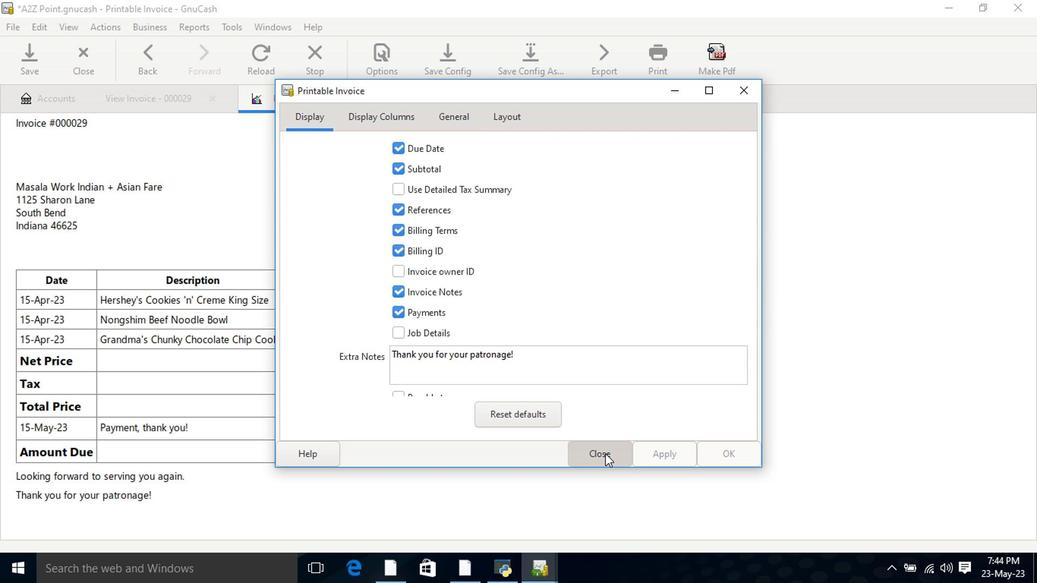 
